 Task: Search one way flight ticket for 1 adult, 5 children, 2 infants in seat and 1 infant on lap in first from Sault Ste. Marie: Chippewa County International Airport to Rock Springs: Southwest Wyoming Regional Airport (rock Springs Sweetwater County Airport) on 8-5-2023. Choice of flights is Delta. Number of bags: 2 carry on bags and 6 checked bags. Price is upto 35000. Outbound departure time preference is 6:00.
Action: Mouse moved to (305, 261)
Screenshot: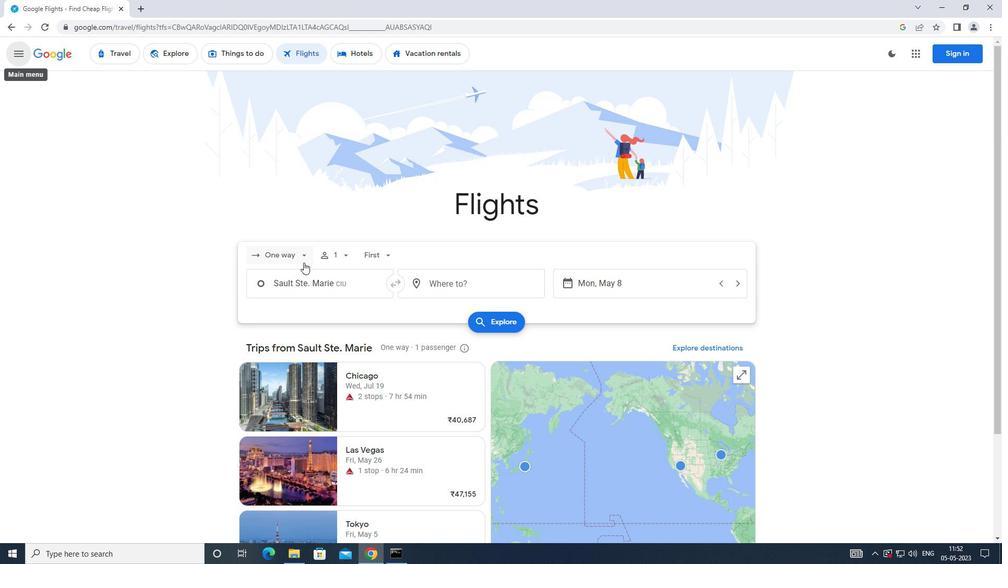 
Action: Mouse pressed left at (305, 261)
Screenshot: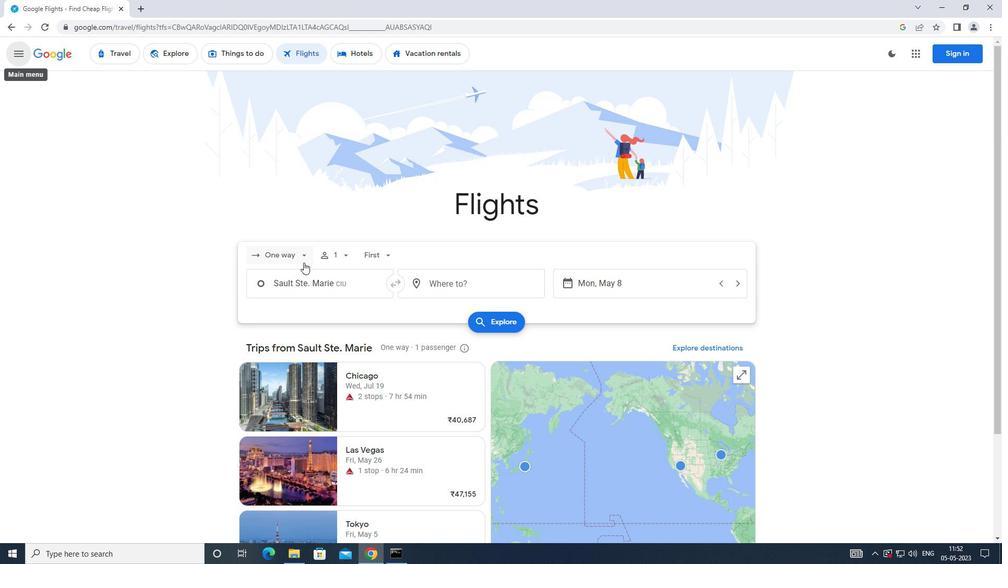 
Action: Mouse moved to (291, 297)
Screenshot: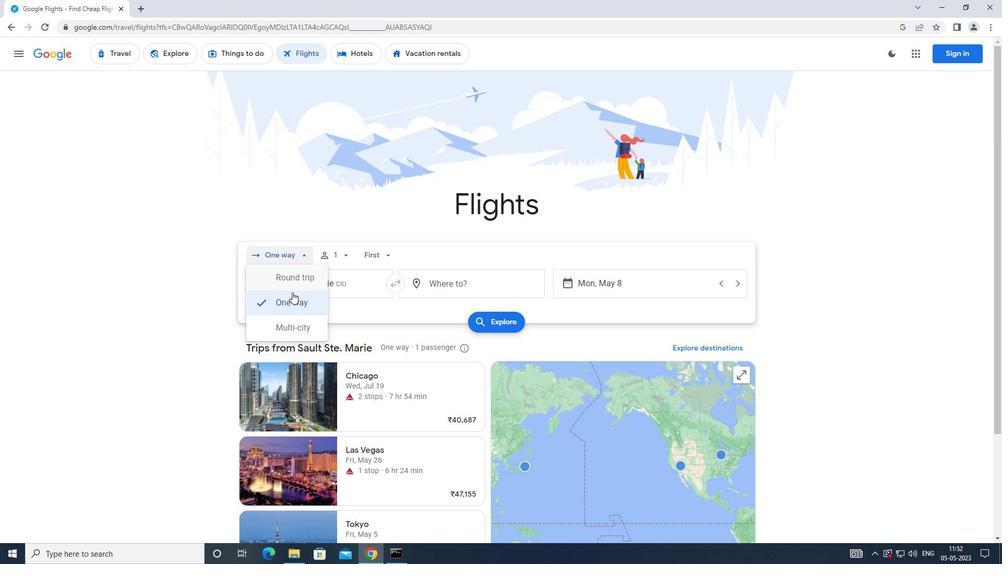
Action: Mouse pressed left at (291, 297)
Screenshot: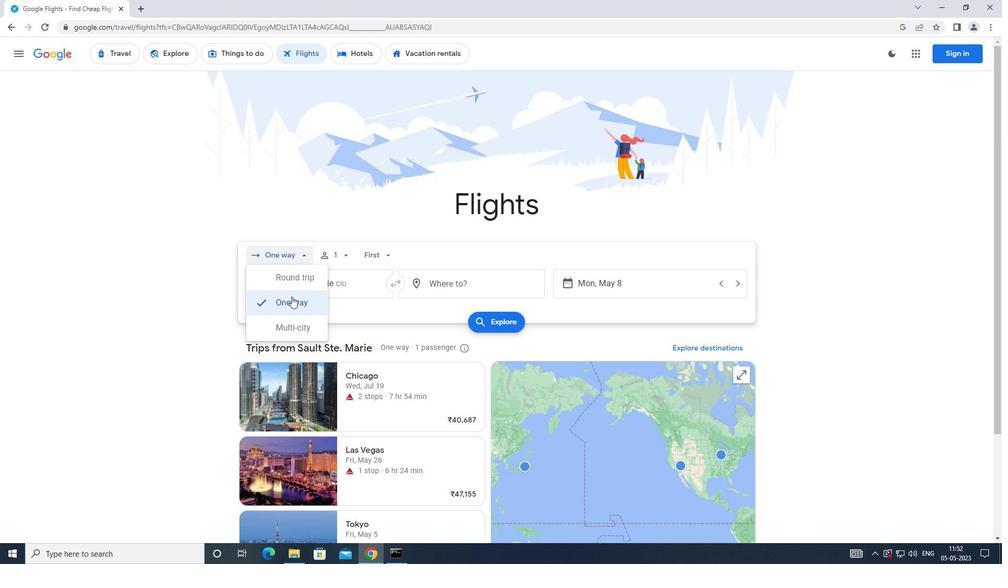 
Action: Mouse moved to (339, 255)
Screenshot: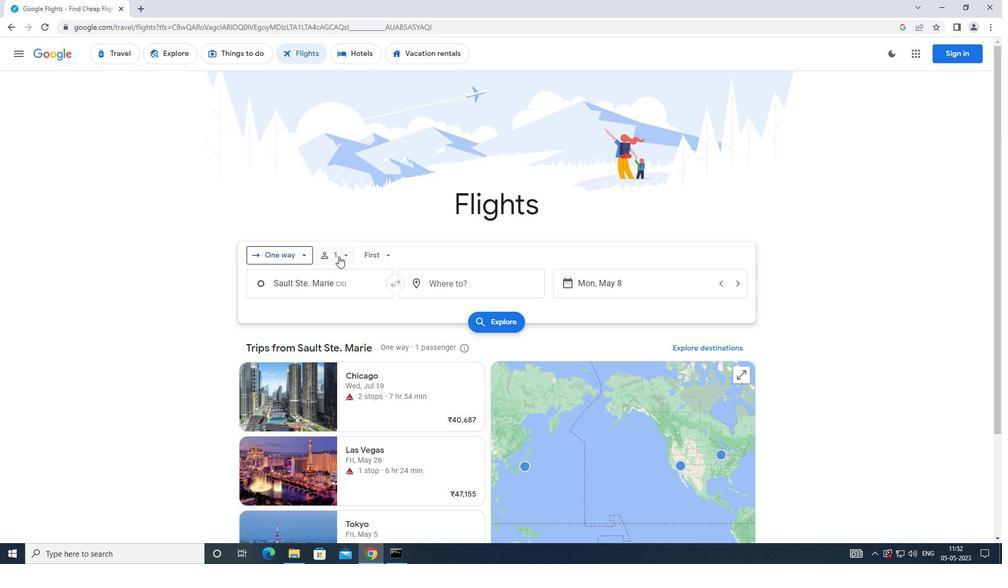 
Action: Mouse pressed left at (339, 255)
Screenshot: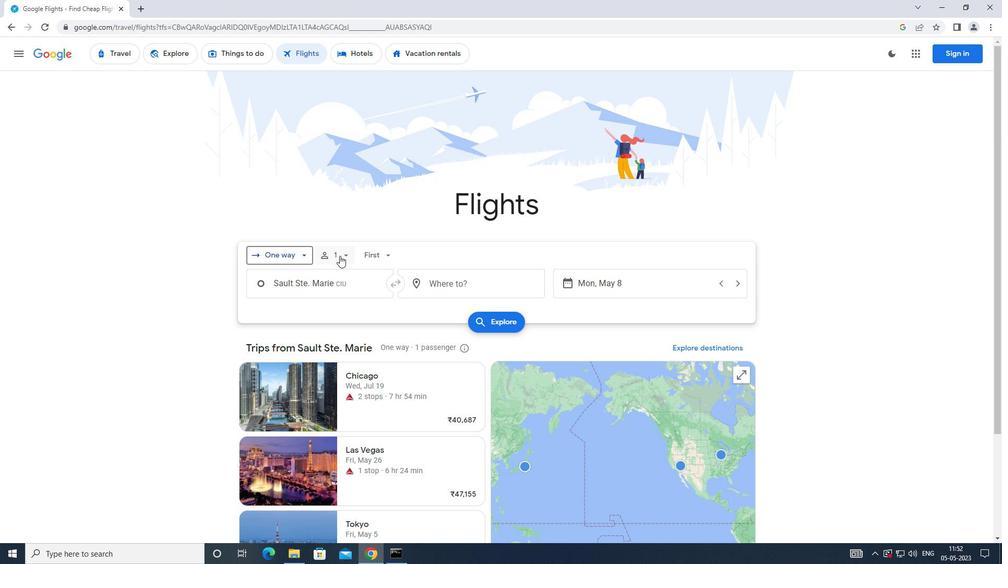 
Action: Mouse moved to (429, 310)
Screenshot: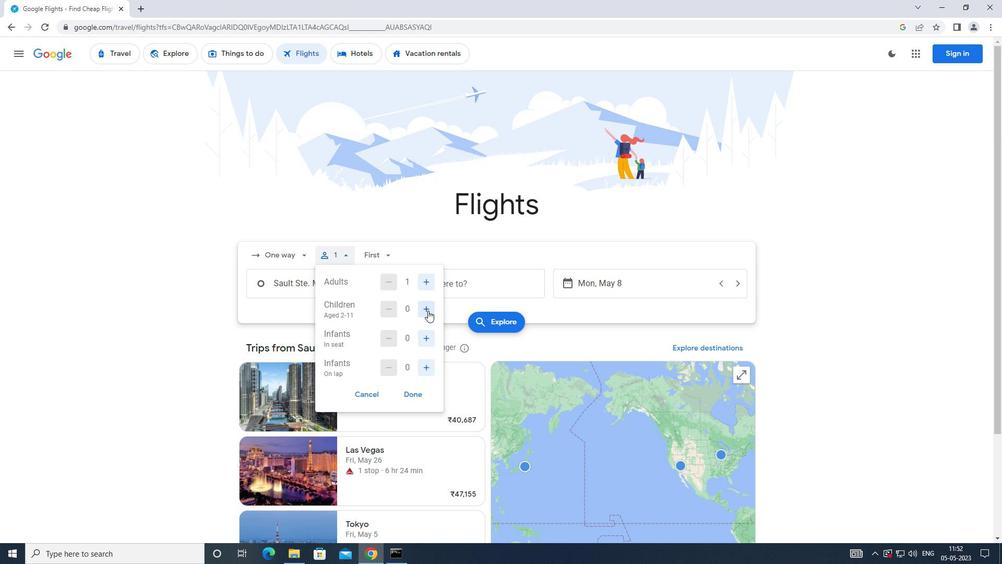 
Action: Mouse pressed left at (429, 310)
Screenshot: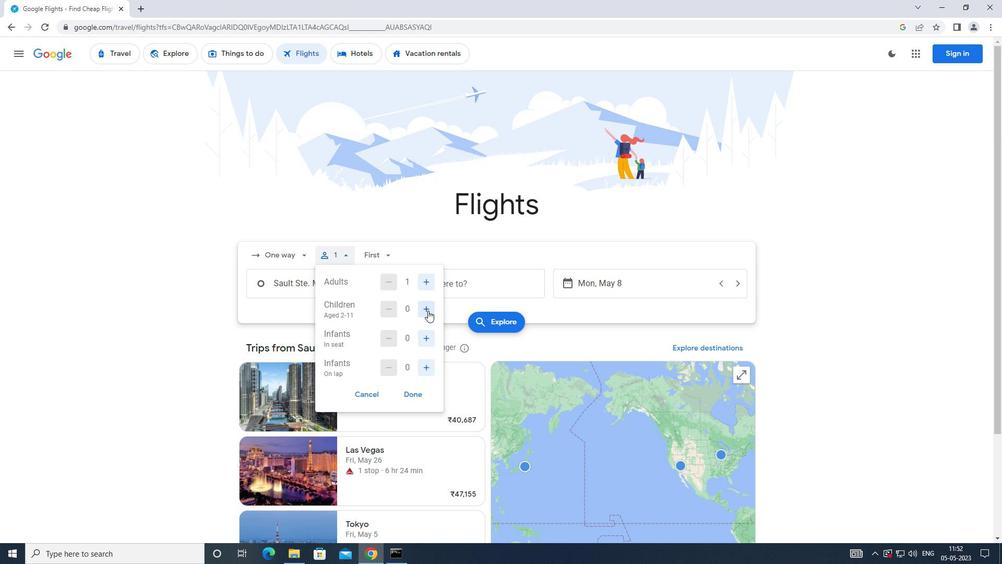 
Action: Mouse moved to (430, 310)
Screenshot: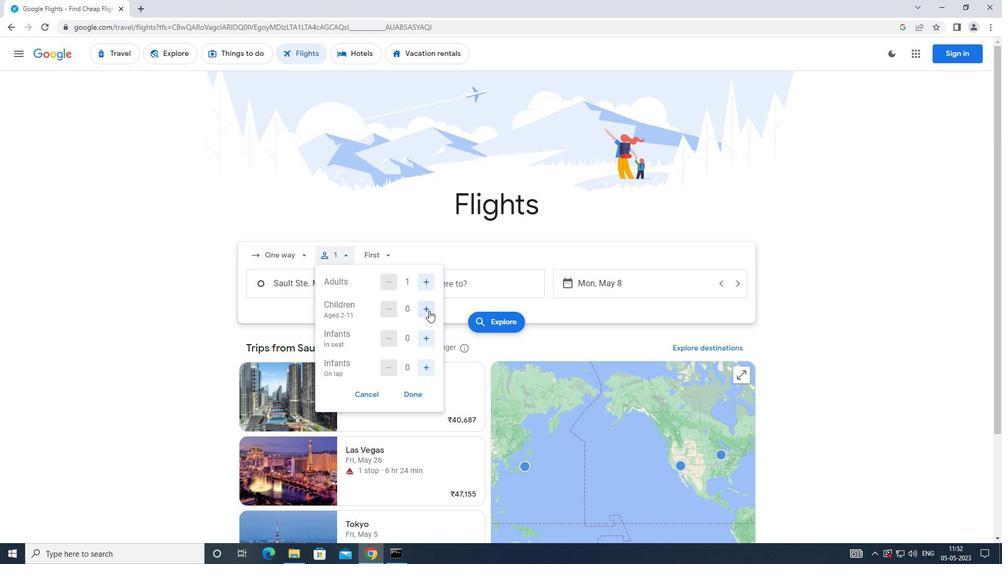 
Action: Mouse pressed left at (430, 310)
Screenshot: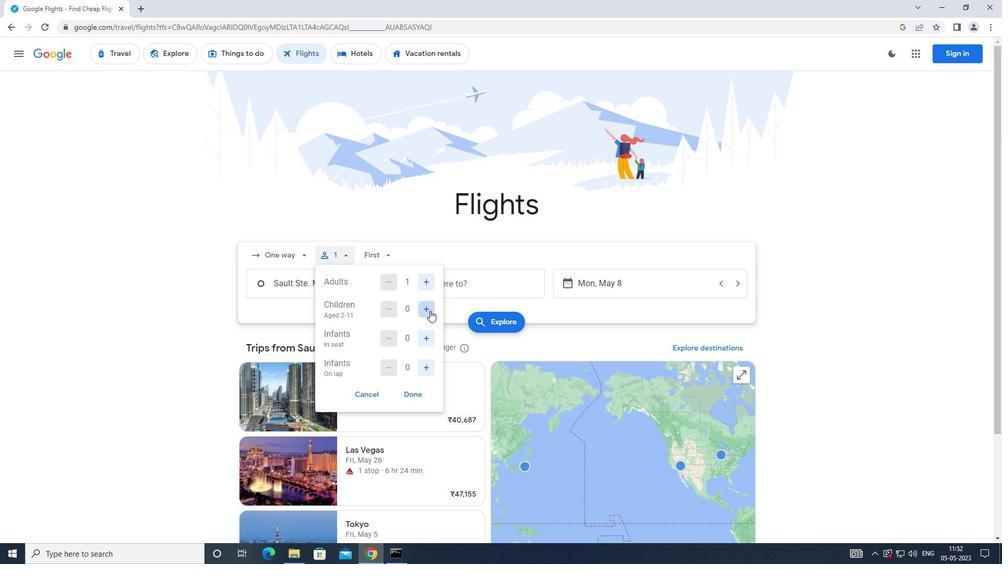 
Action: Mouse pressed left at (430, 310)
Screenshot: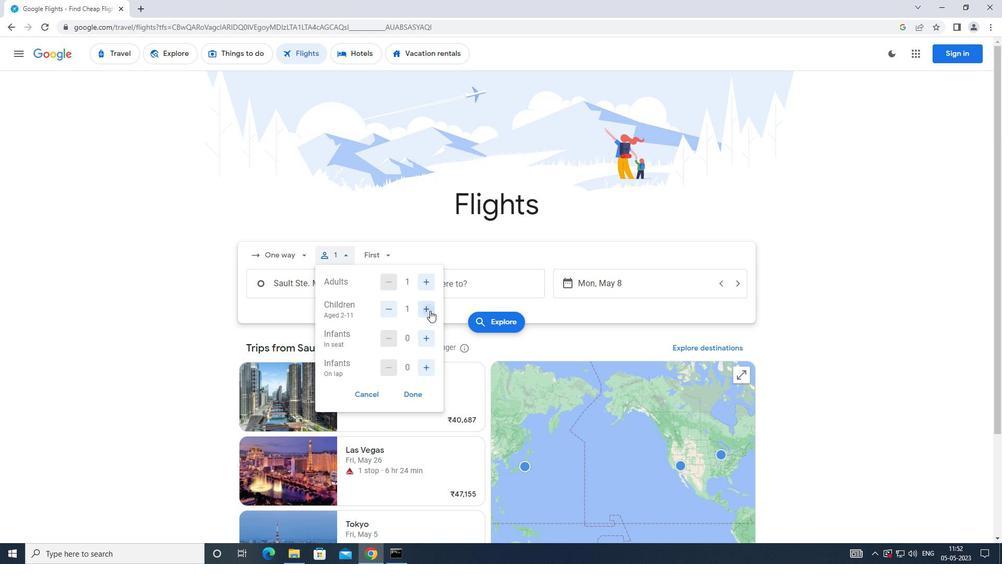 
Action: Mouse pressed left at (430, 310)
Screenshot: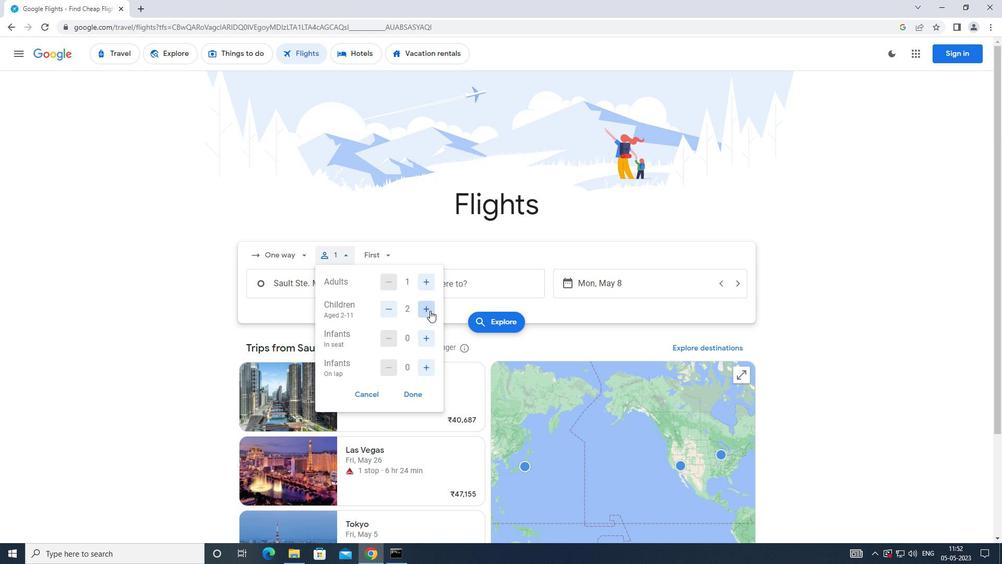 
Action: Mouse pressed left at (430, 310)
Screenshot: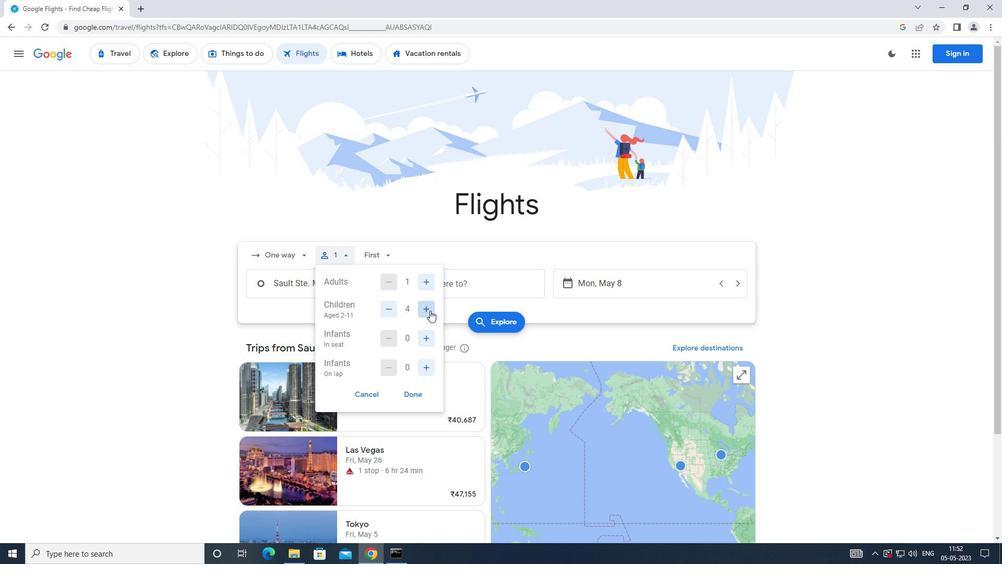 
Action: Mouse moved to (428, 338)
Screenshot: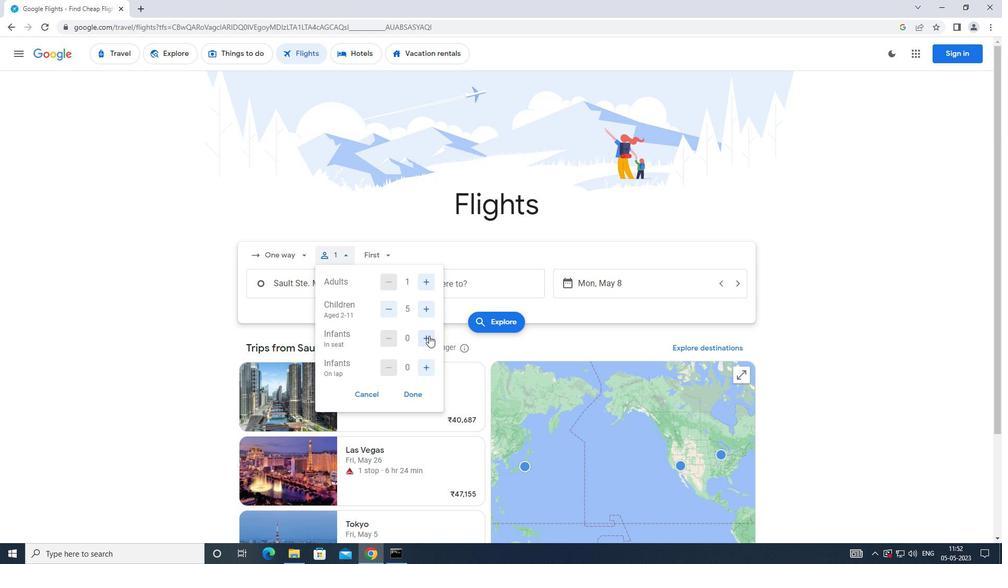 
Action: Mouse pressed left at (428, 338)
Screenshot: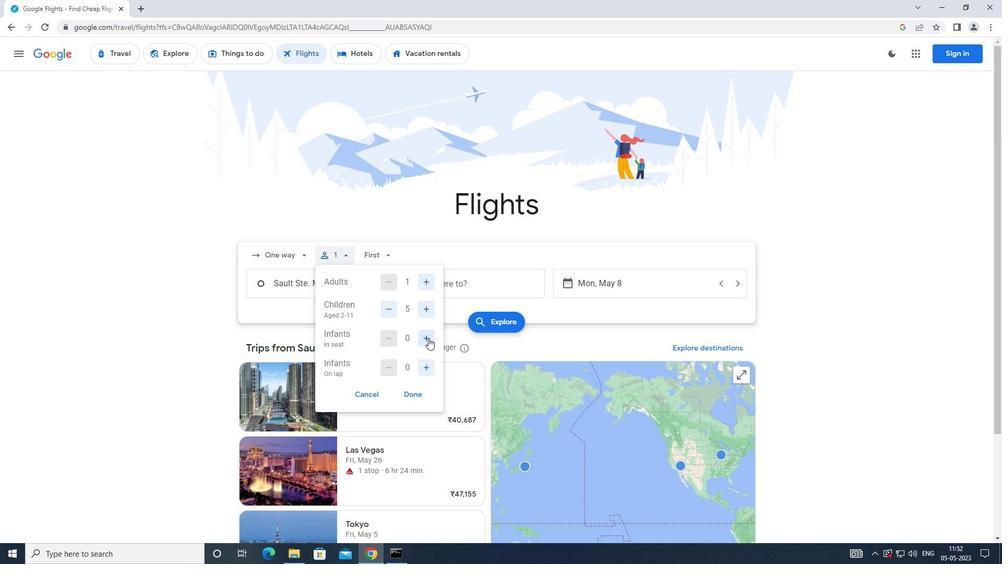 
Action: Mouse moved to (427, 370)
Screenshot: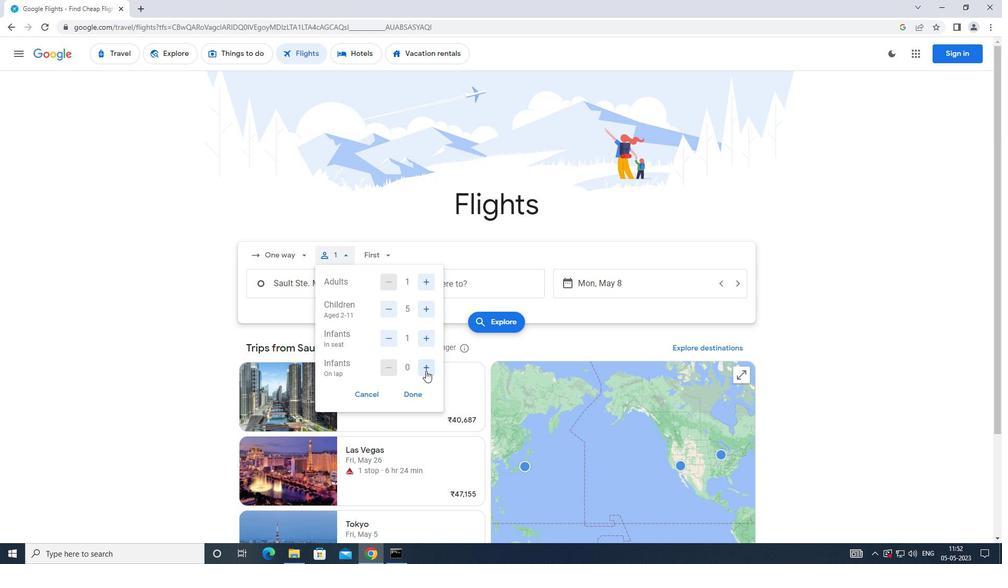 
Action: Mouse pressed left at (427, 370)
Screenshot: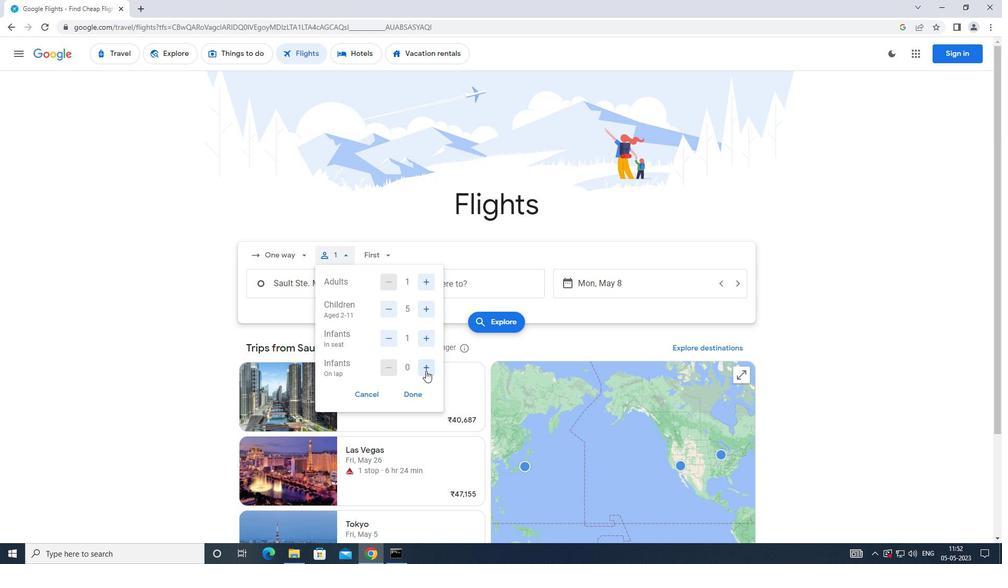 
Action: Mouse moved to (409, 397)
Screenshot: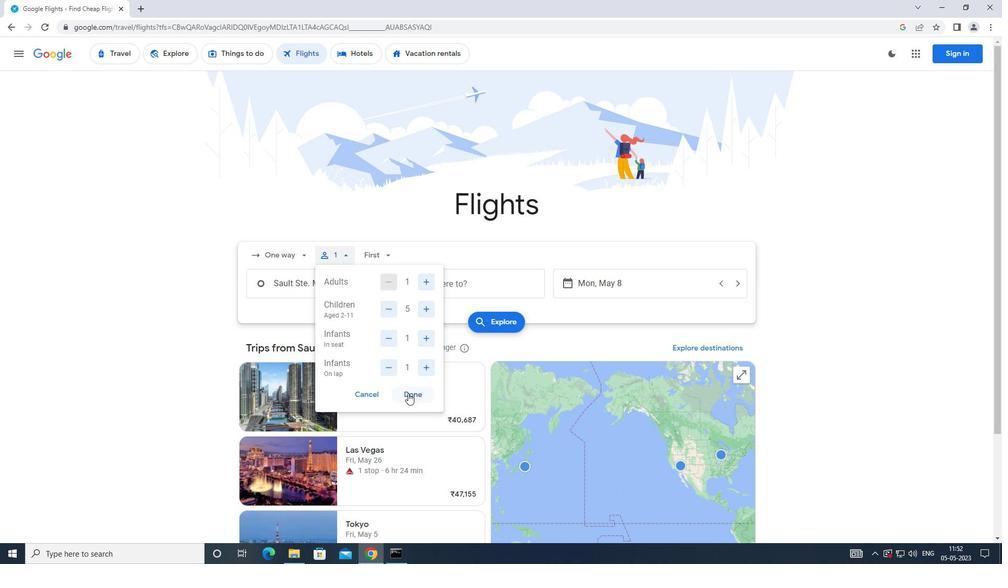 
Action: Mouse pressed left at (409, 397)
Screenshot: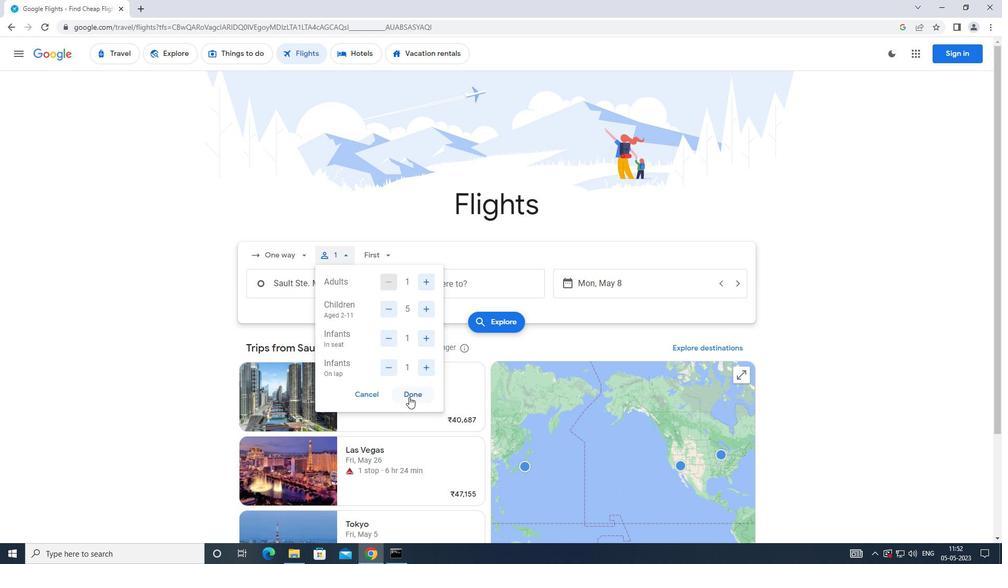 
Action: Mouse moved to (364, 253)
Screenshot: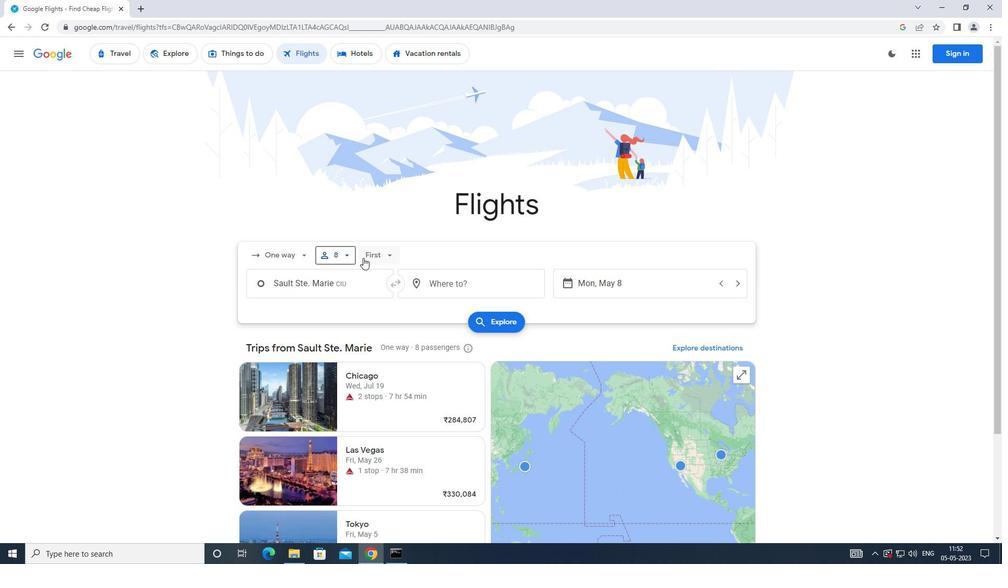 
Action: Mouse pressed left at (364, 253)
Screenshot: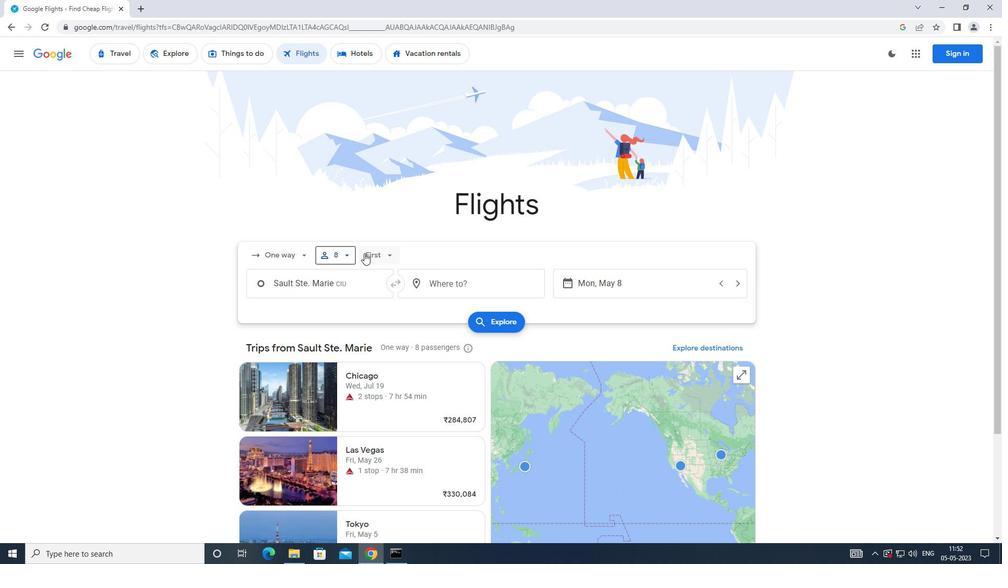 
Action: Mouse moved to (404, 356)
Screenshot: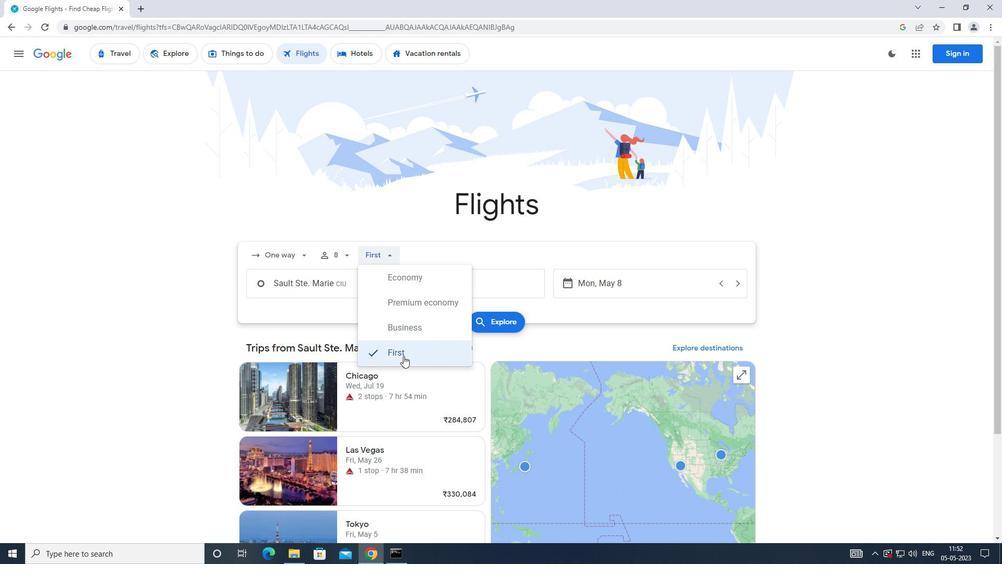 
Action: Mouse pressed left at (404, 356)
Screenshot: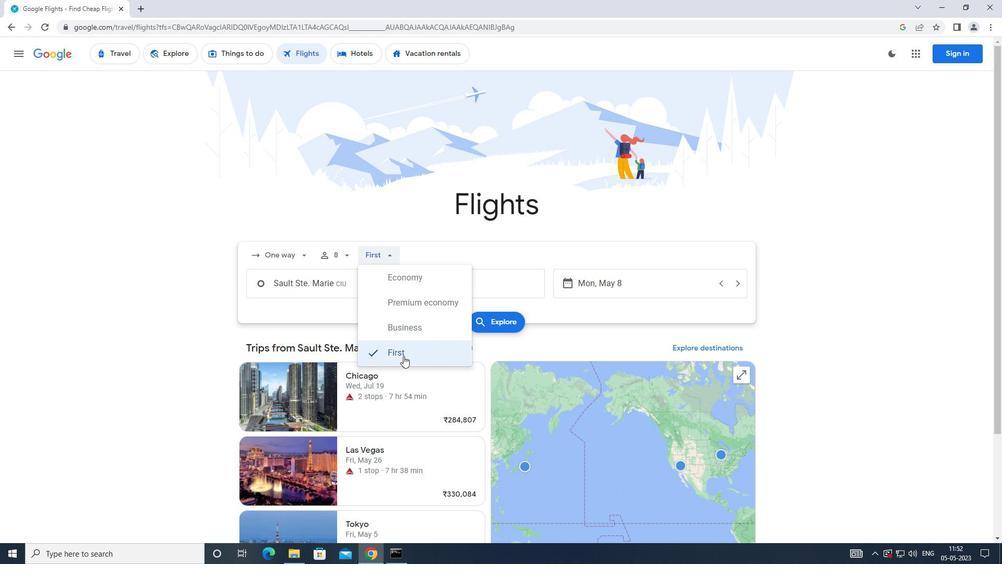 
Action: Mouse moved to (283, 278)
Screenshot: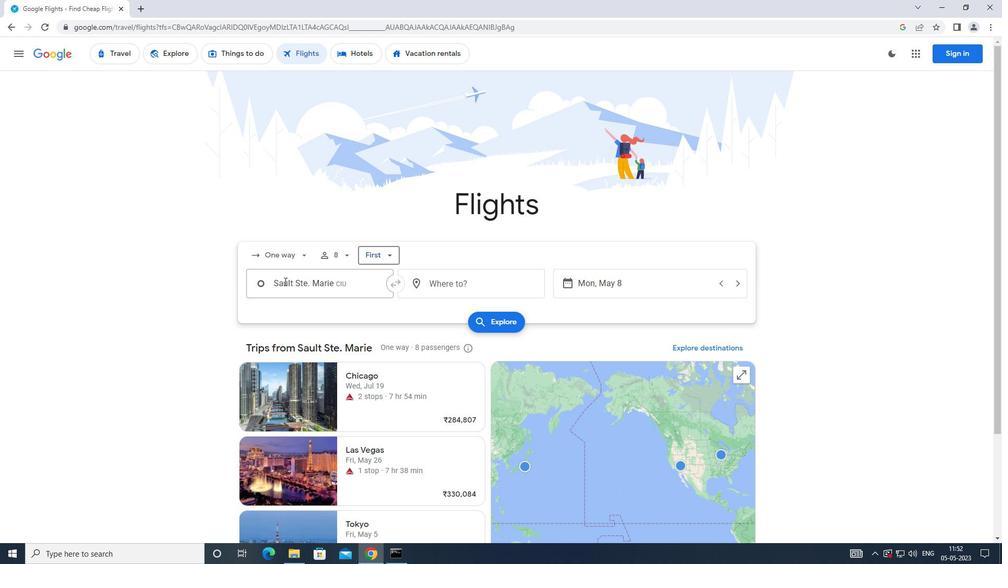 
Action: Mouse pressed left at (283, 278)
Screenshot: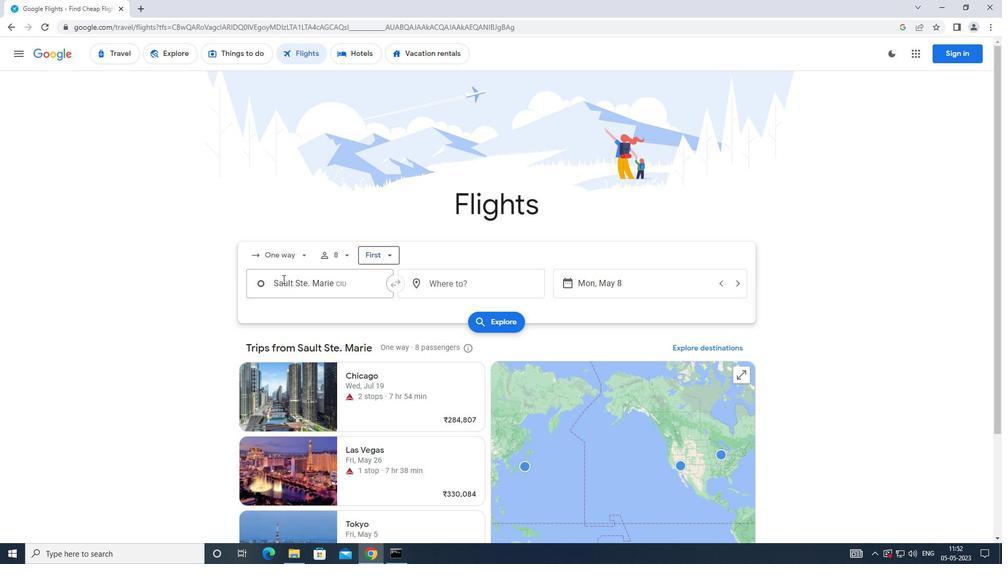 
Action: Mouse moved to (285, 287)
Screenshot: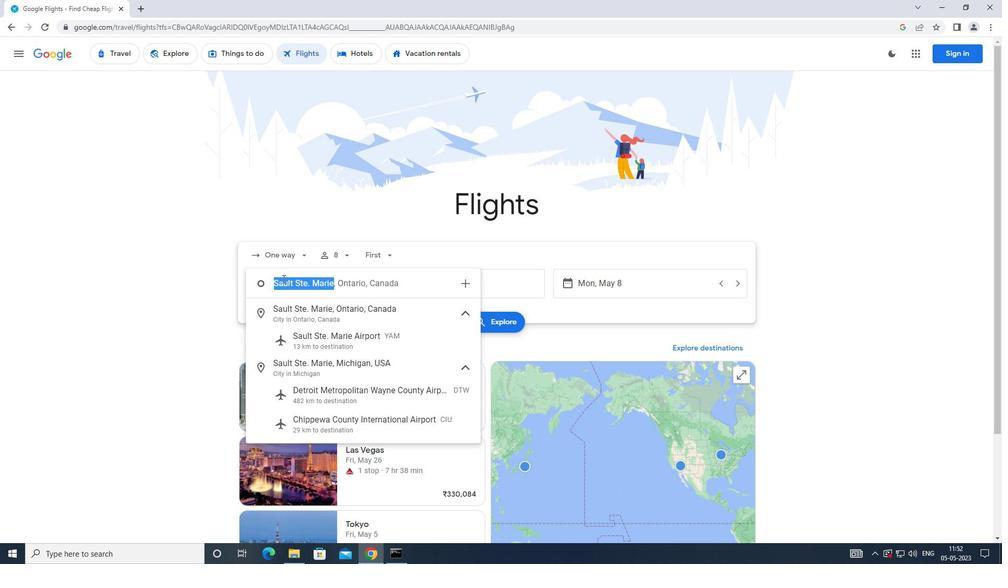 
Action: Key pressed <Key.caps_lock>c<Key.caps_lock>hippewa
Screenshot: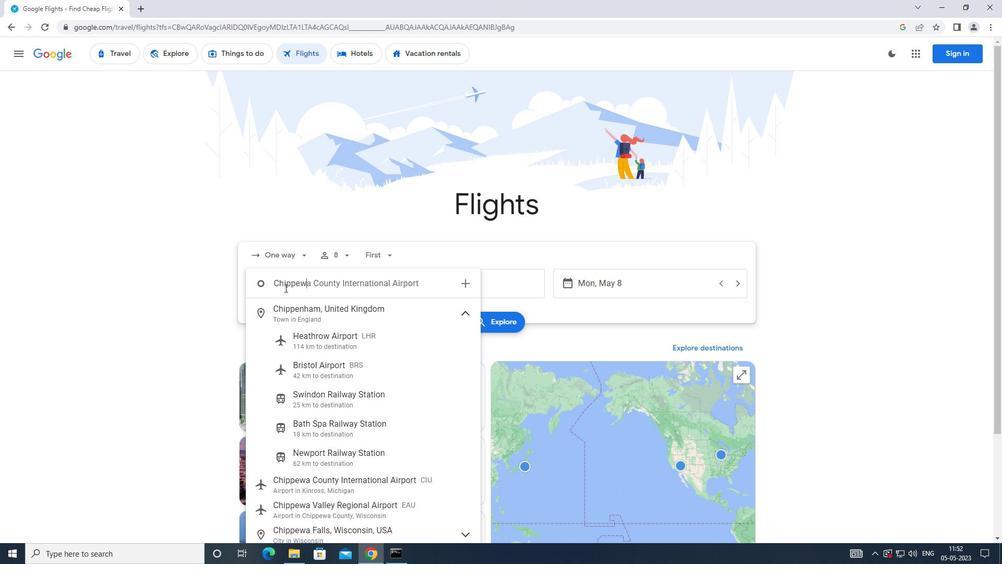 
Action: Mouse moved to (302, 308)
Screenshot: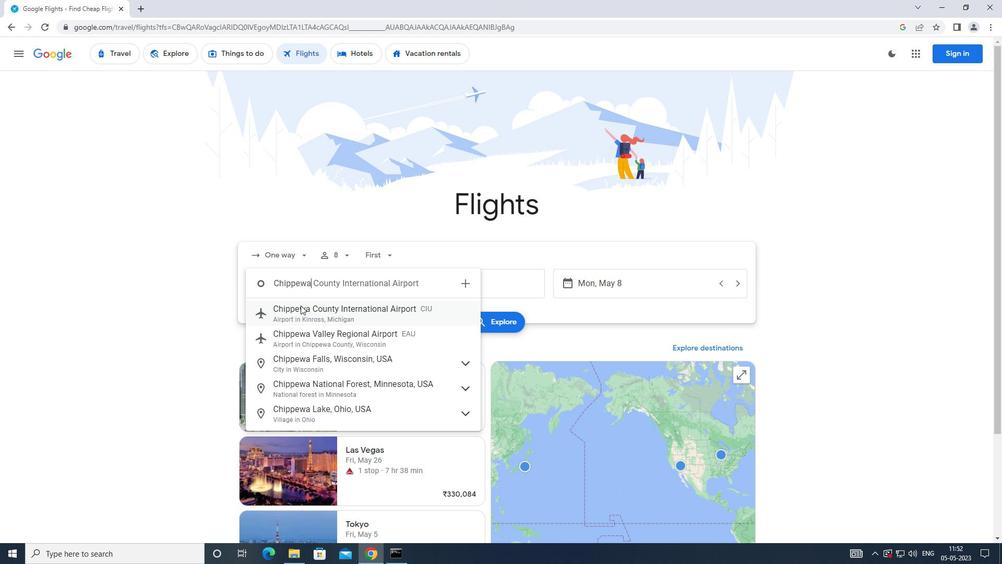 
Action: Mouse pressed left at (302, 308)
Screenshot: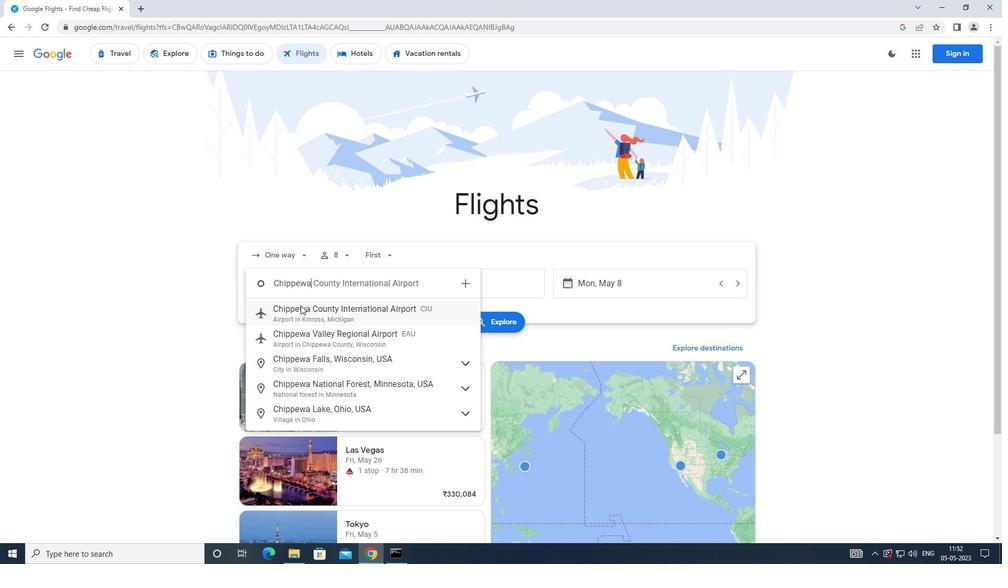 
Action: Mouse moved to (446, 289)
Screenshot: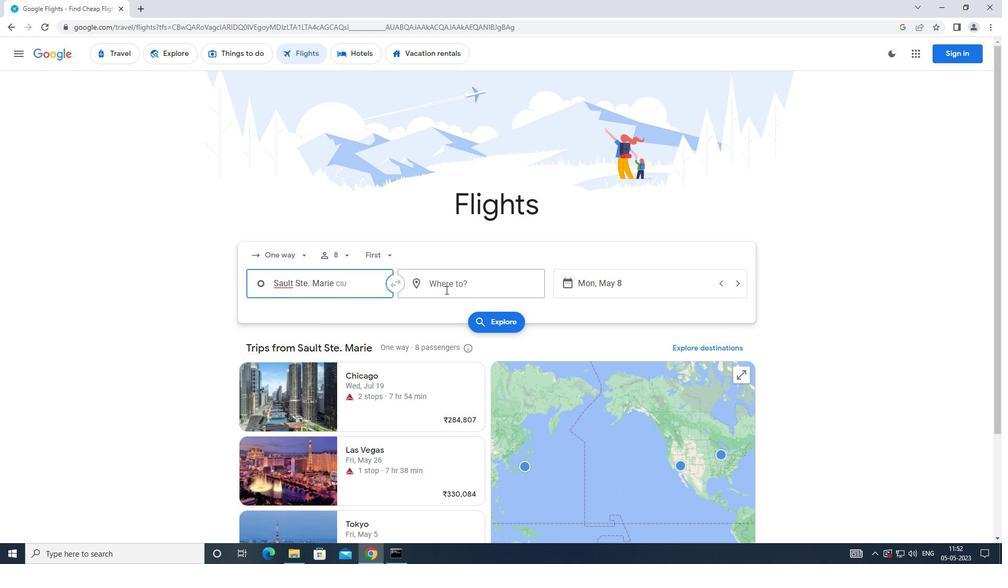 
Action: Mouse pressed left at (446, 289)
Screenshot: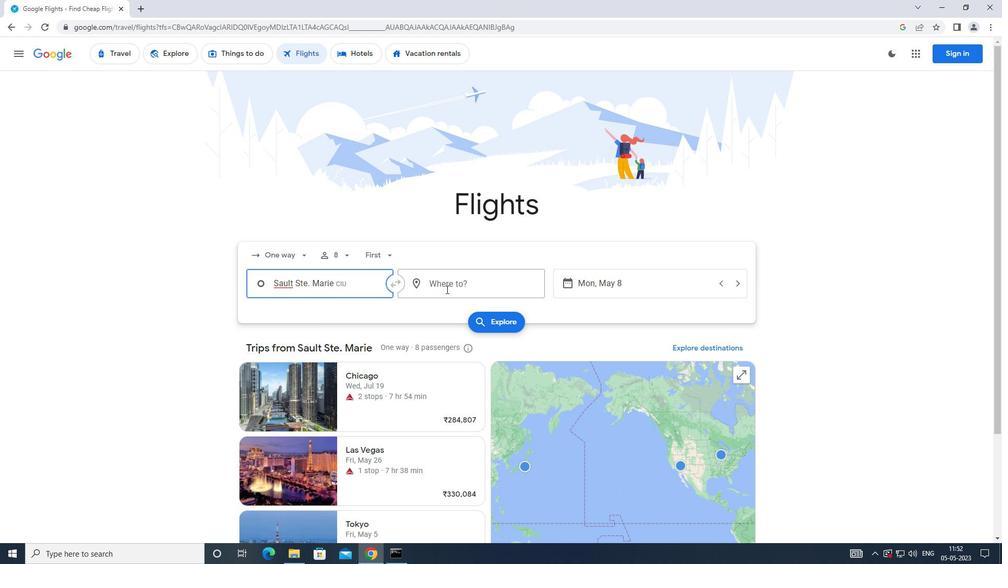 
Action: Mouse moved to (448, 288)
Screenshot: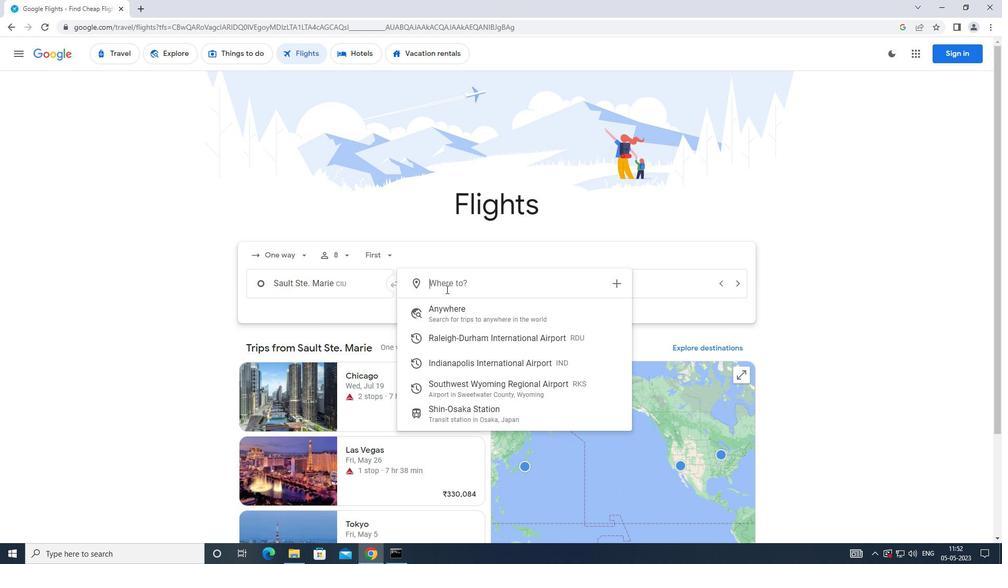
Action: Key pressed <Key.caps_lock>s<Key.caps_lock>outhwest
Screenshot: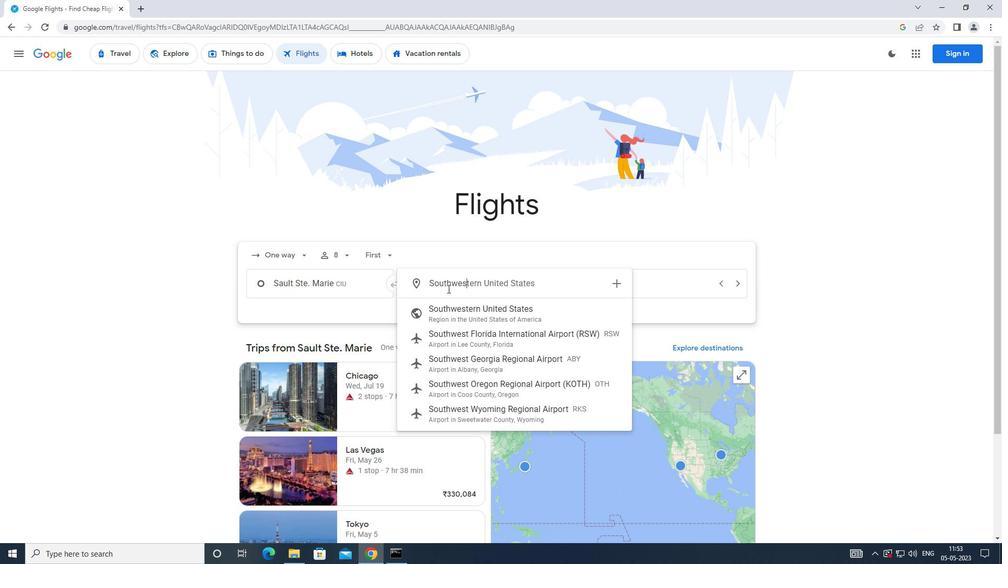 
Action: Mouse moved to (495, 405)
Screenshot: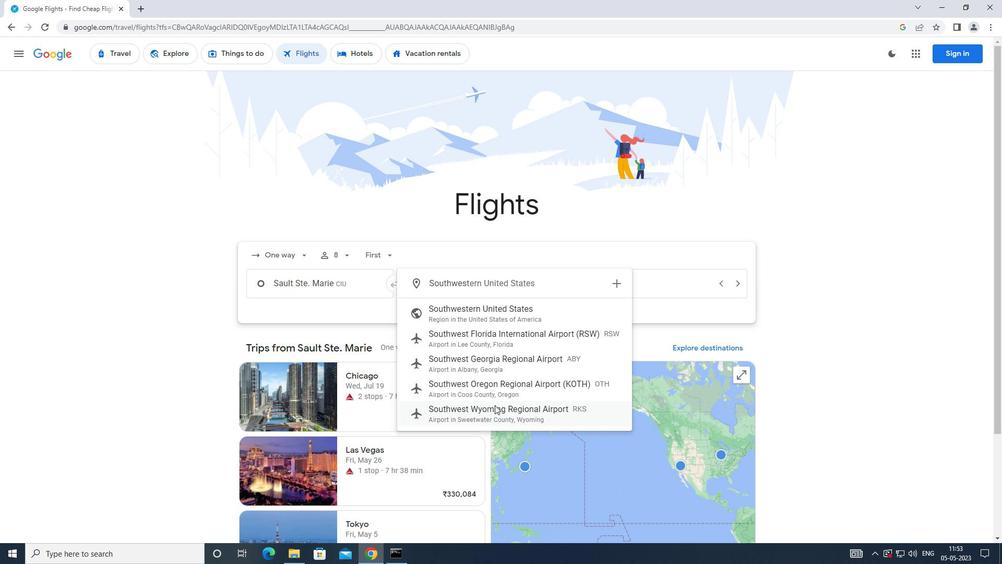 
Action: Mouse pressed left at (495, 405)
Screenshot: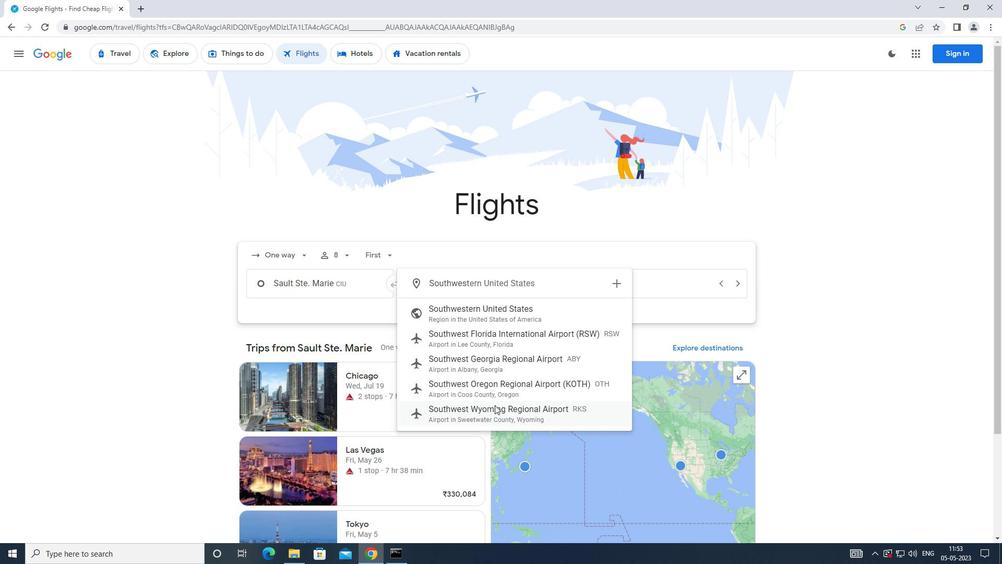 
Action: Mouse moved to (620, 286)
Screenshot: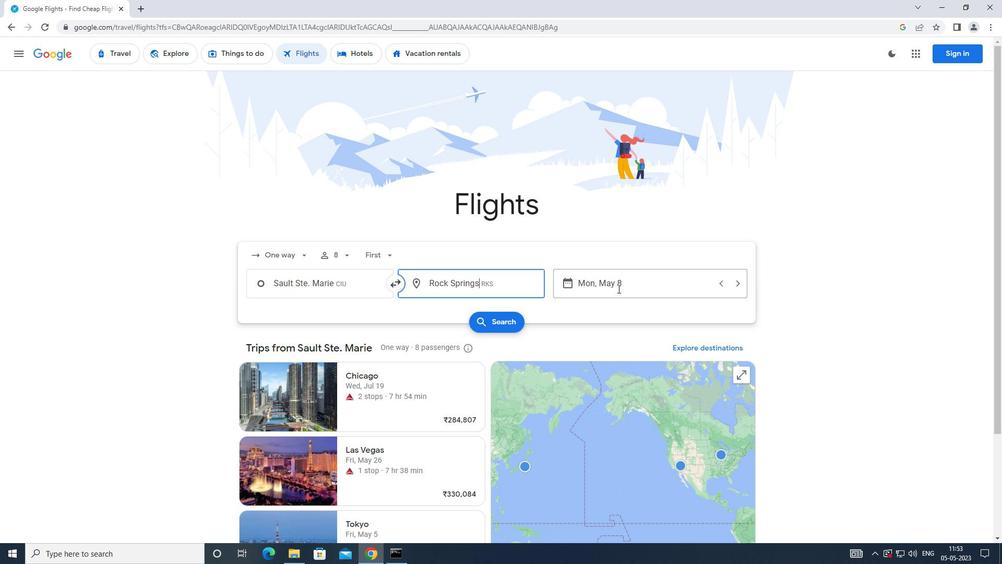 
Action: Mouse pressed left at (620, 286)
Screenshot: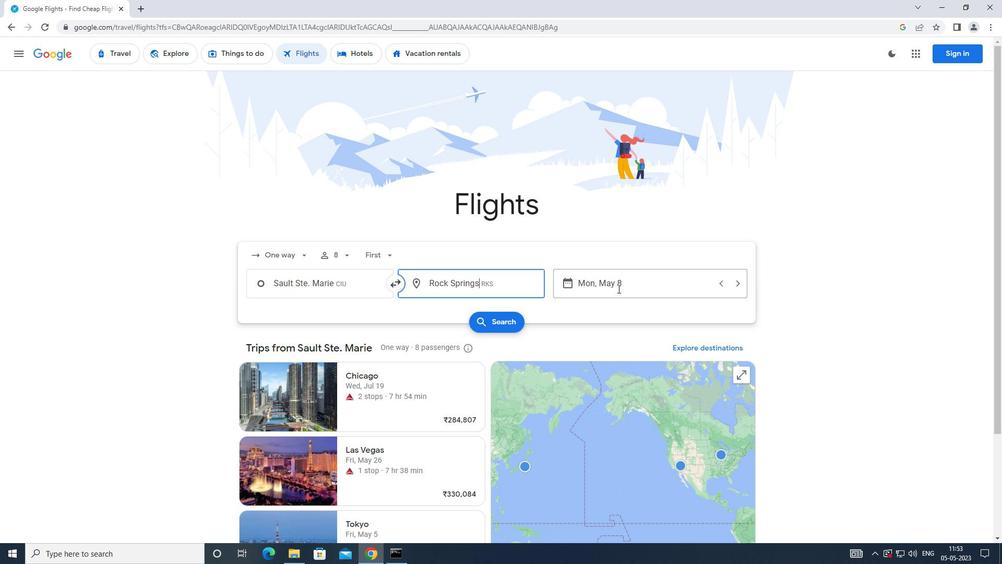 
Action: Mouse moved to (397, 379)
Screenshot: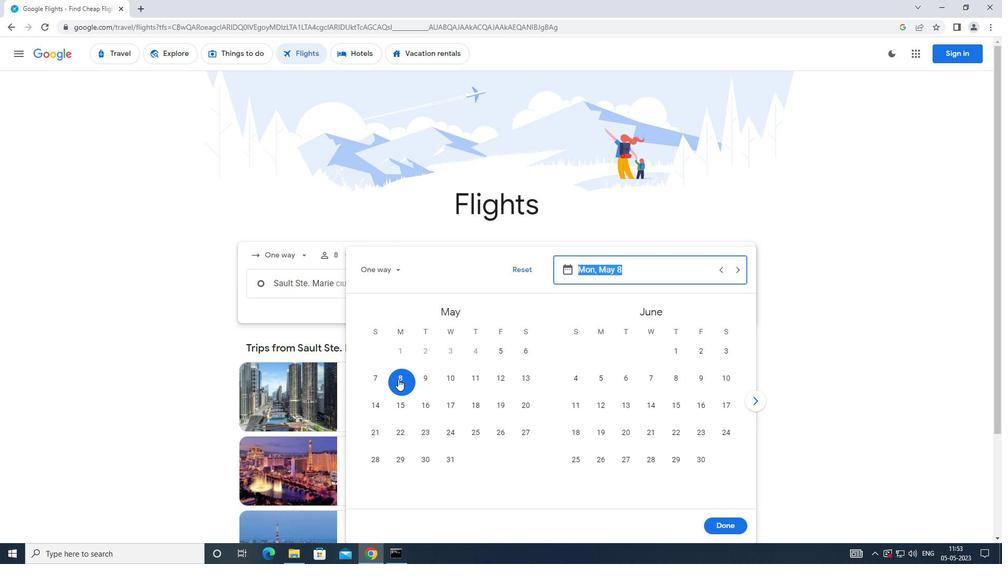 
Action: Mouse pressed left at (397, 379)
Screenshot: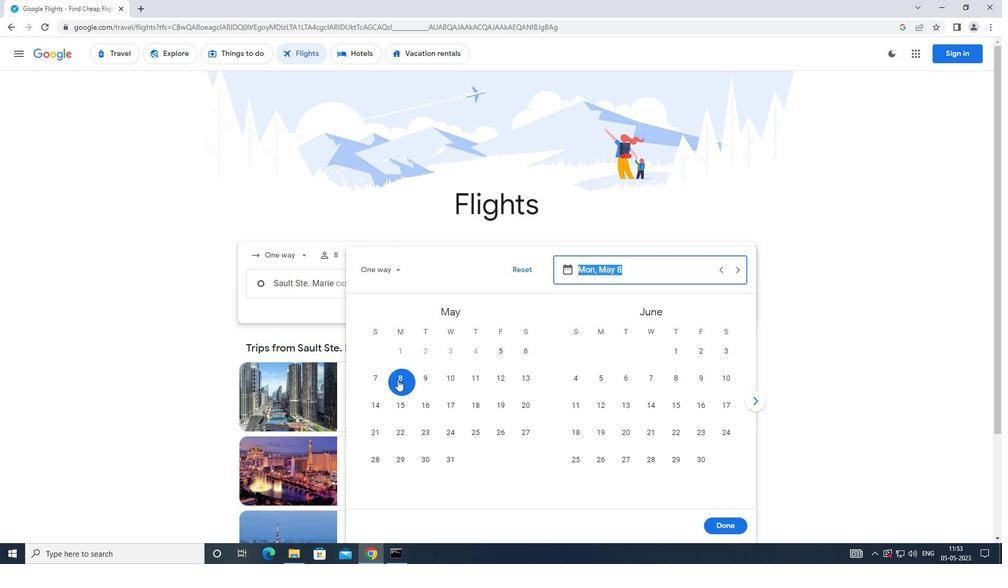 
Action: Mouse moved to (727, 528)
Screenshot: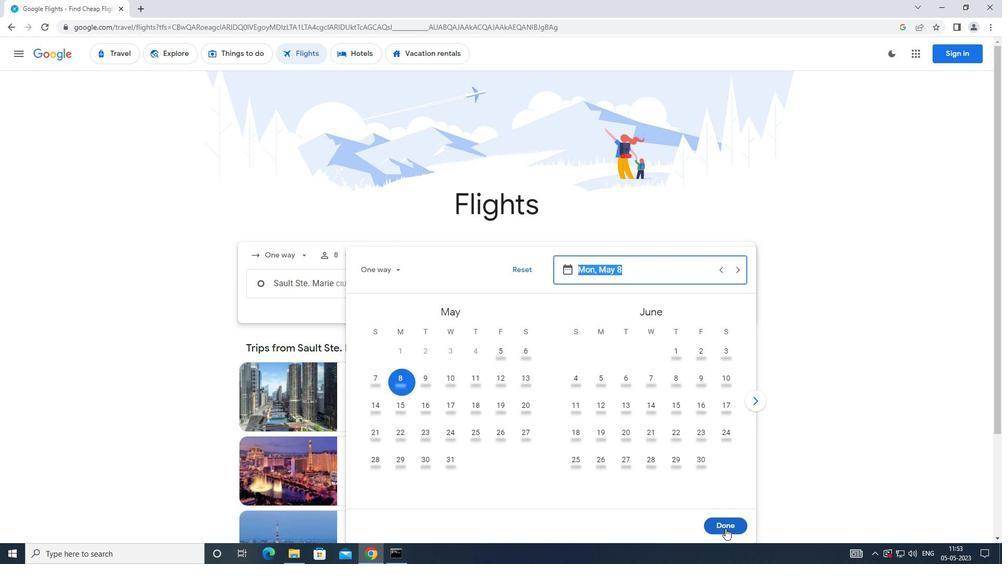 
Action: Mouse pressed left at (727, 528)
Screenshot: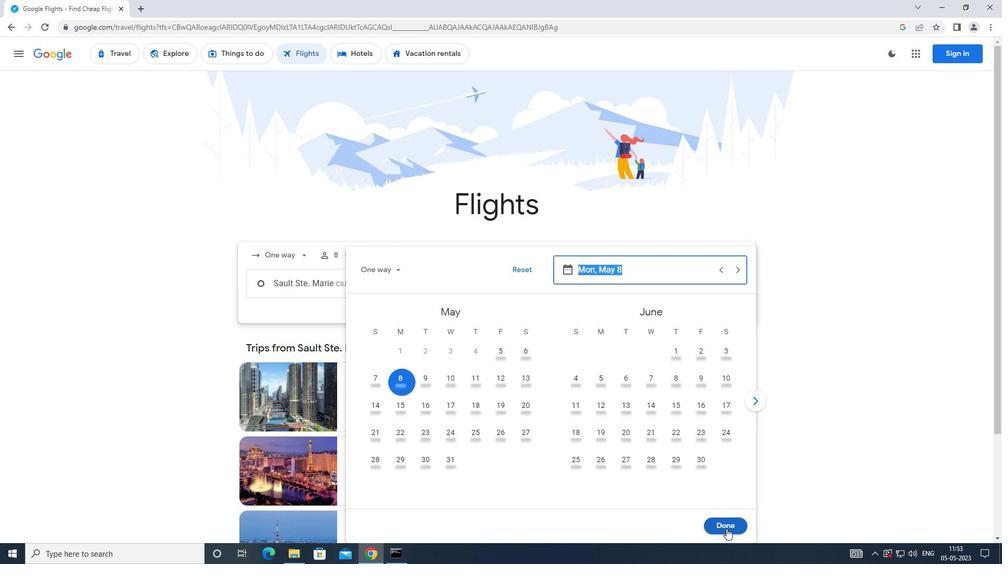 
Action: Mouse moved to (509, 326)
Screenshot: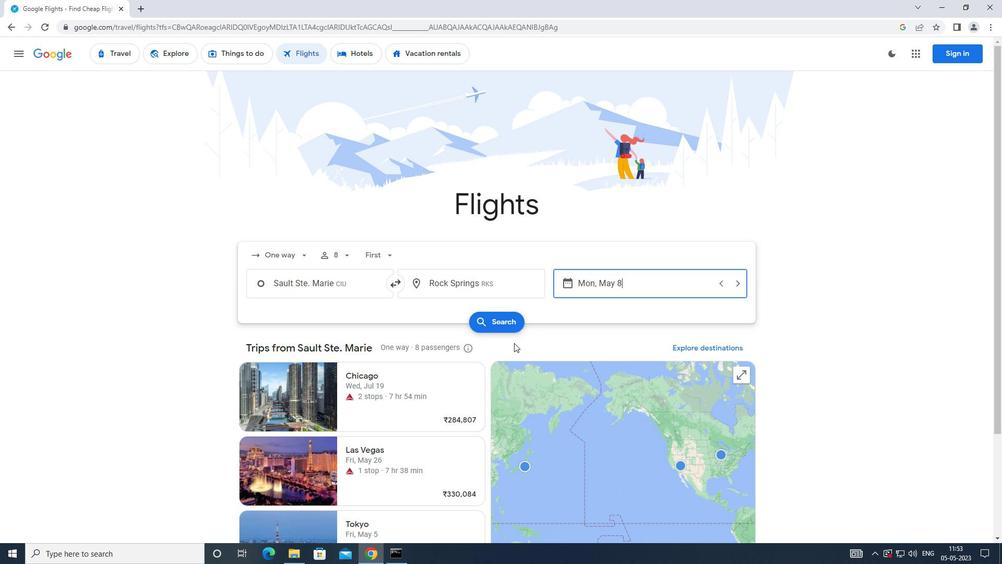 
Action: Mouse pressed left at (509, 326)
Screenshot: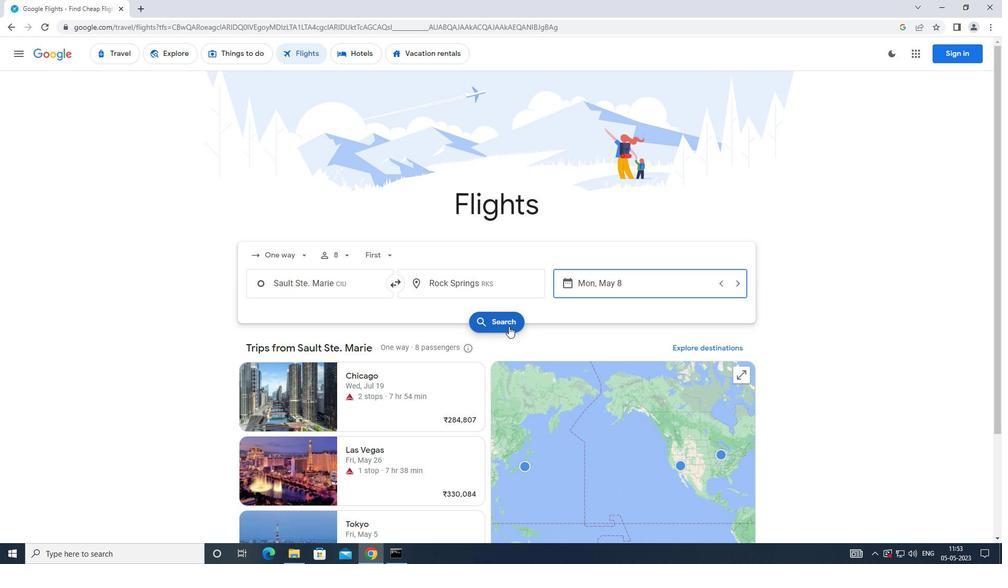 
Action: Mouse moved to (261, 153)
Screenshot: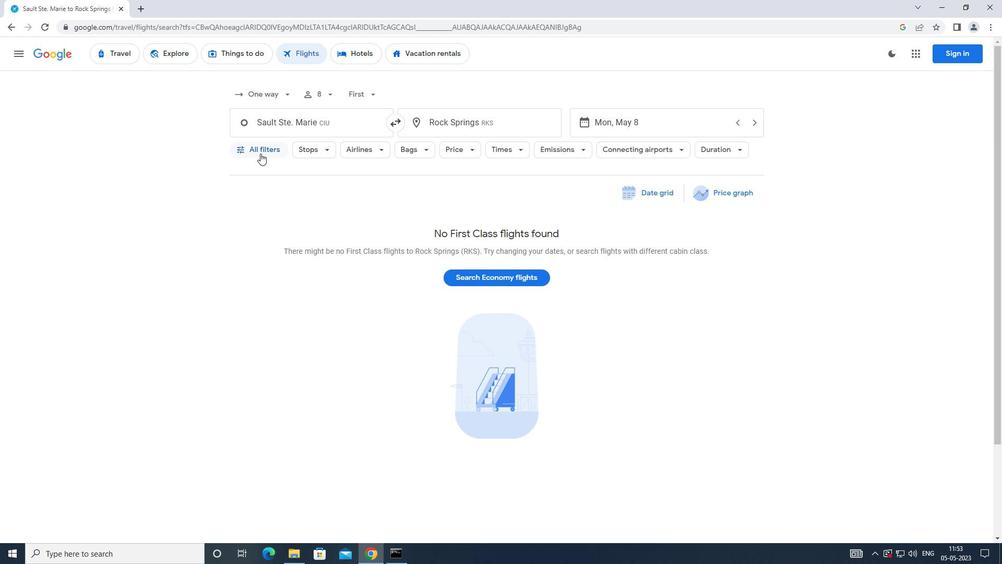 
Action: Mouse pressed left at (261, 153)
Screenshot: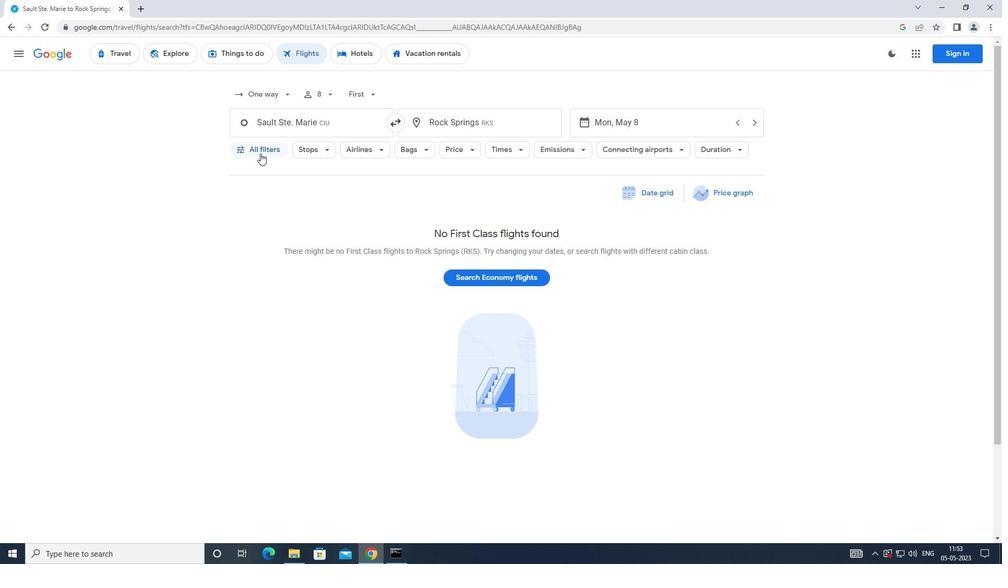 
Action: Mouse moved to (338, 327)
Screenshot: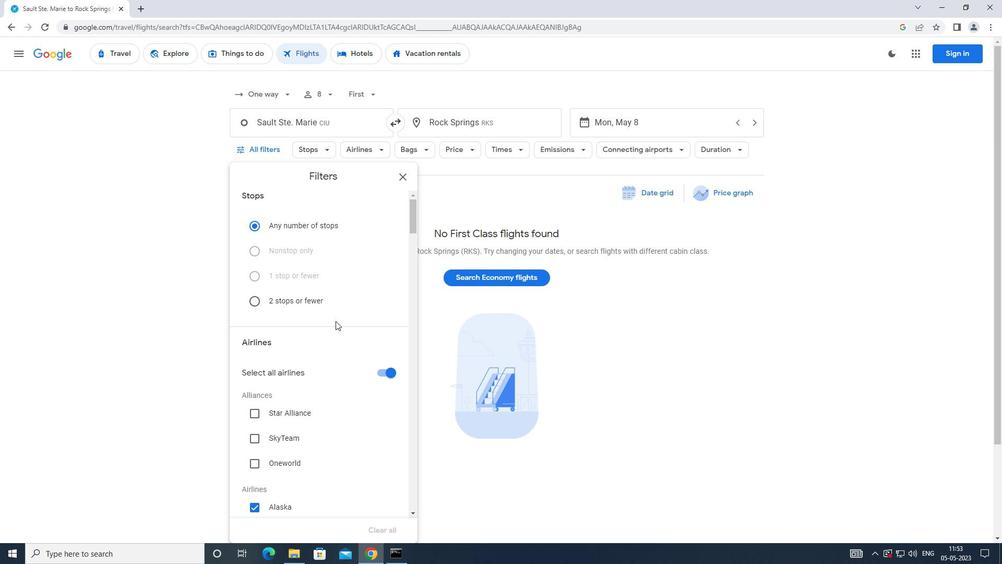 
Action: Mouse scrolled (338, 326) with delta (0, 0)
Screenshot: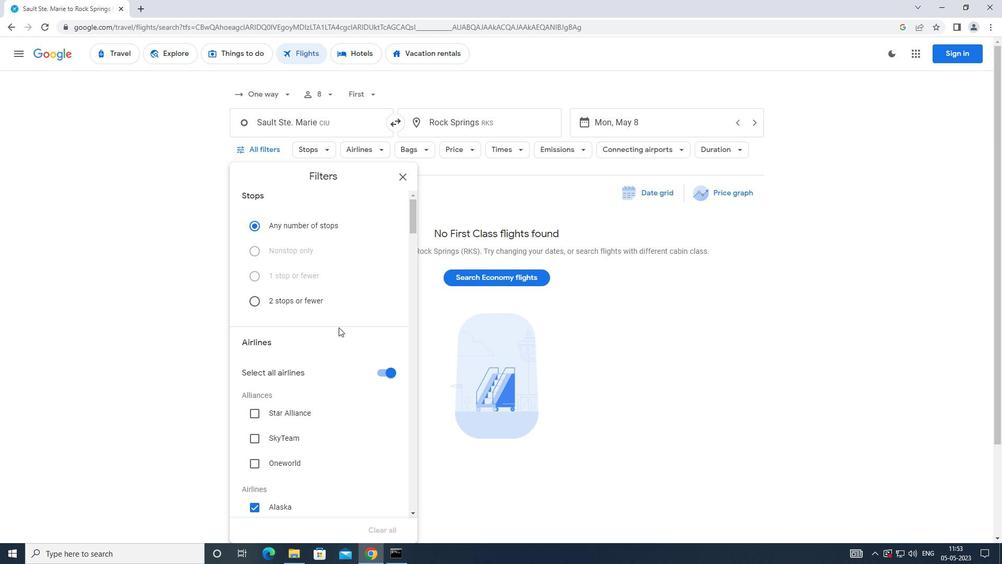 
Action: Mouse scrolled (338, 326) with delta (0, 0)
Screenshot: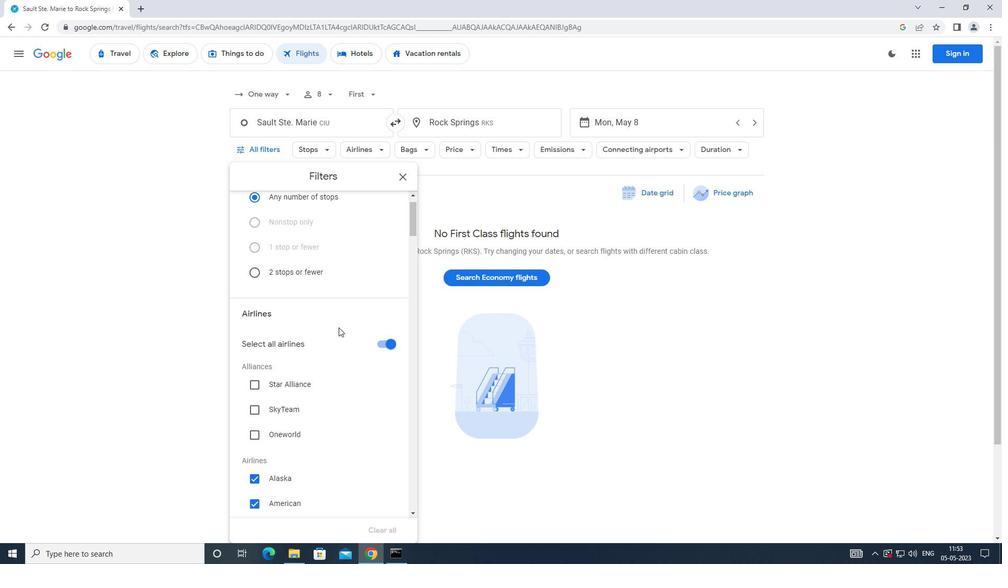 
Action: Mouse moved to (377, 271)
Screenshot: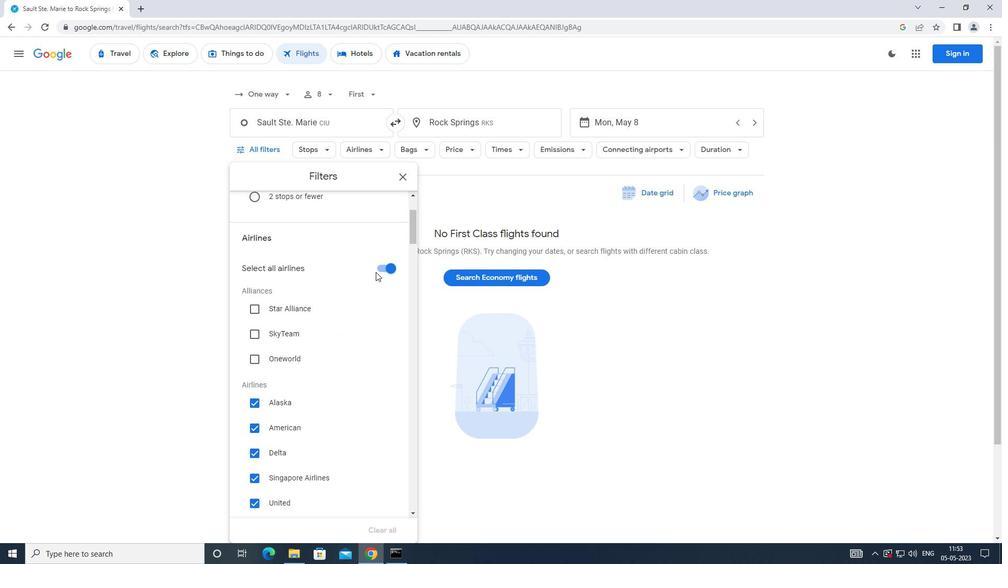 
Action: Mouse pressed left at (377, 271)
Screenshot: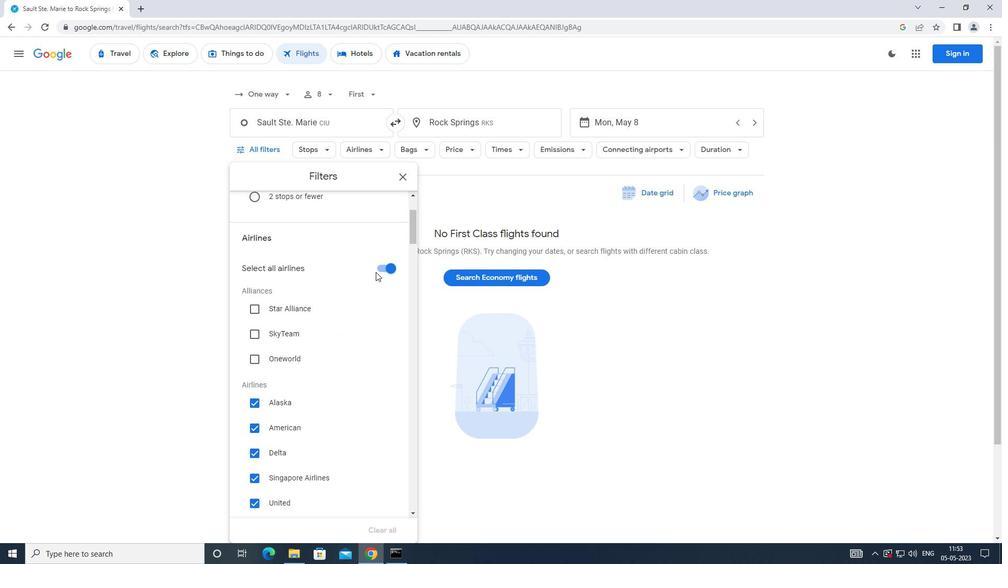 
Action: Mouse moved to (383, 271)
Screenshot: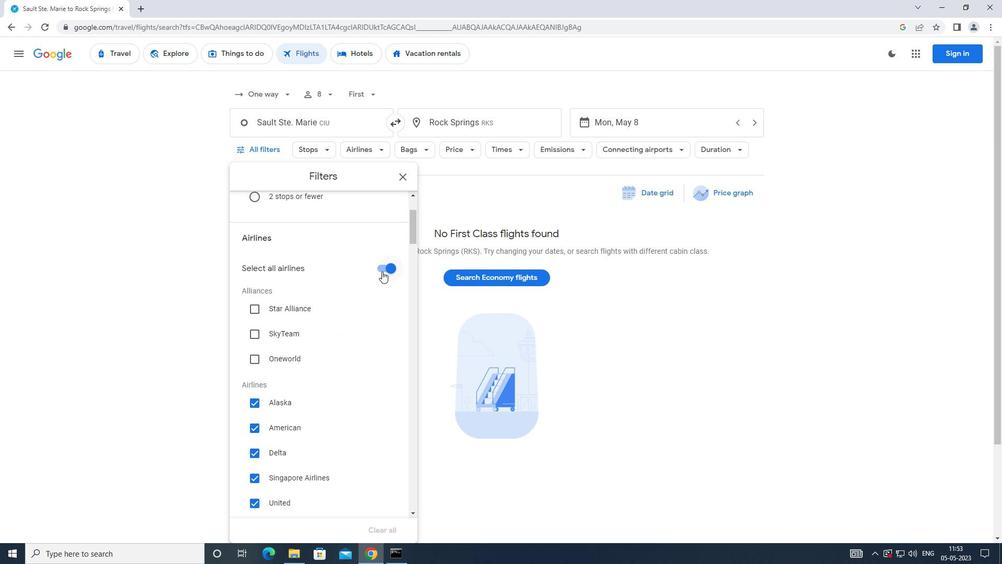 
Action: Mouse pressed left at (383, 271)
Screenshot: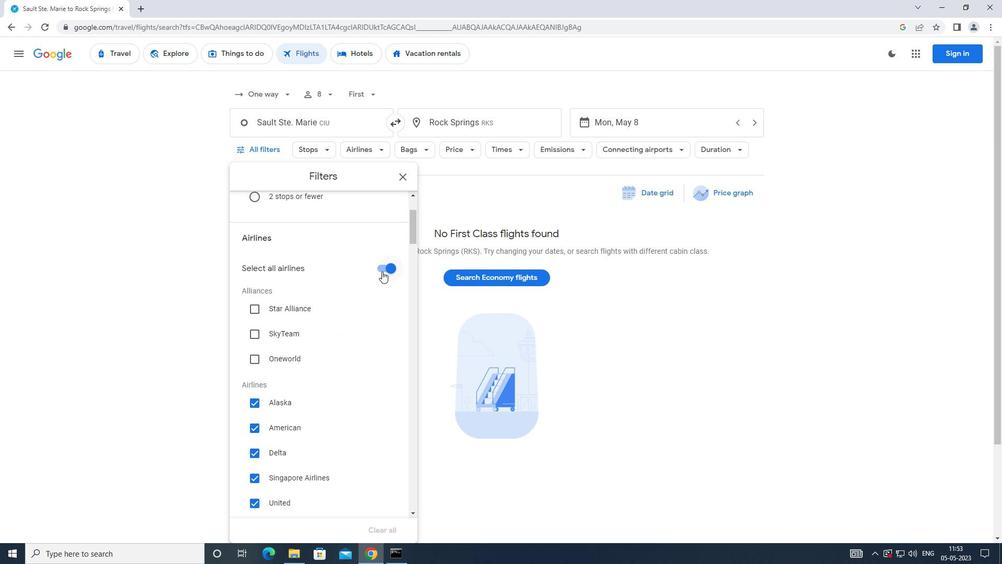 
Action: Mouse moved to (346, 294)
Screenshot: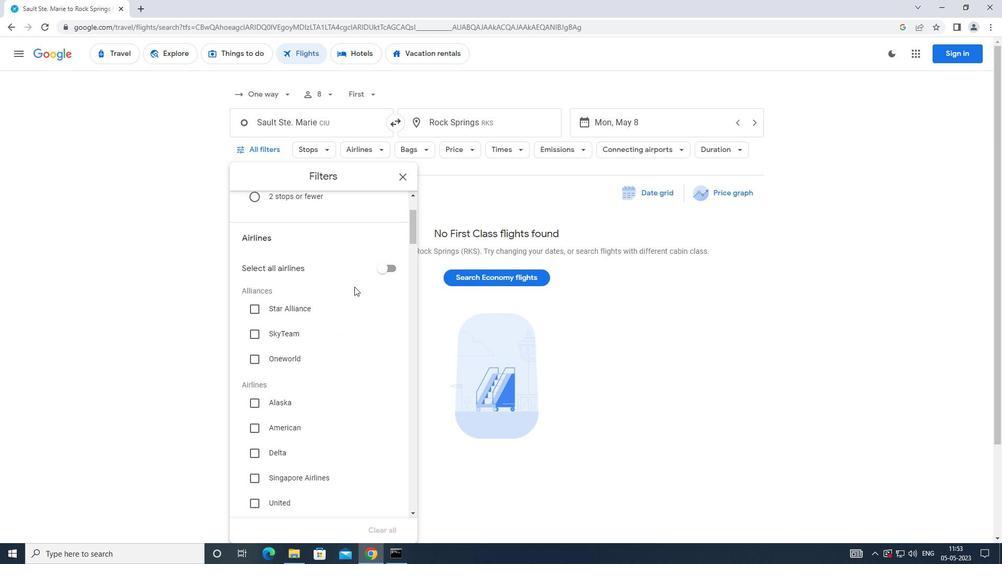 
Action: Mouse scrolled (346, 293) with delta (0, 0)
Screenshot: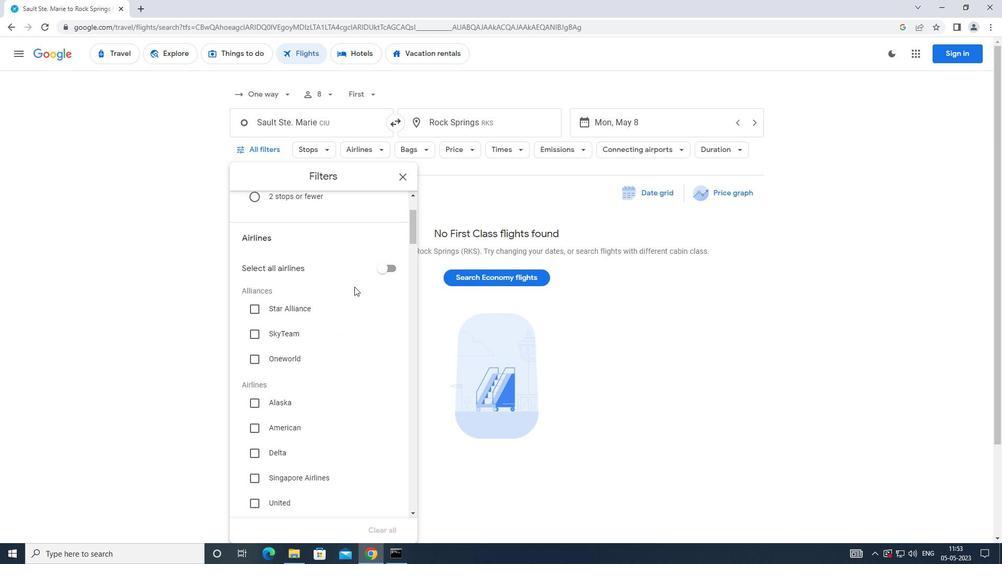 
Action: Mouse moved to (344, 295)
Screenshot: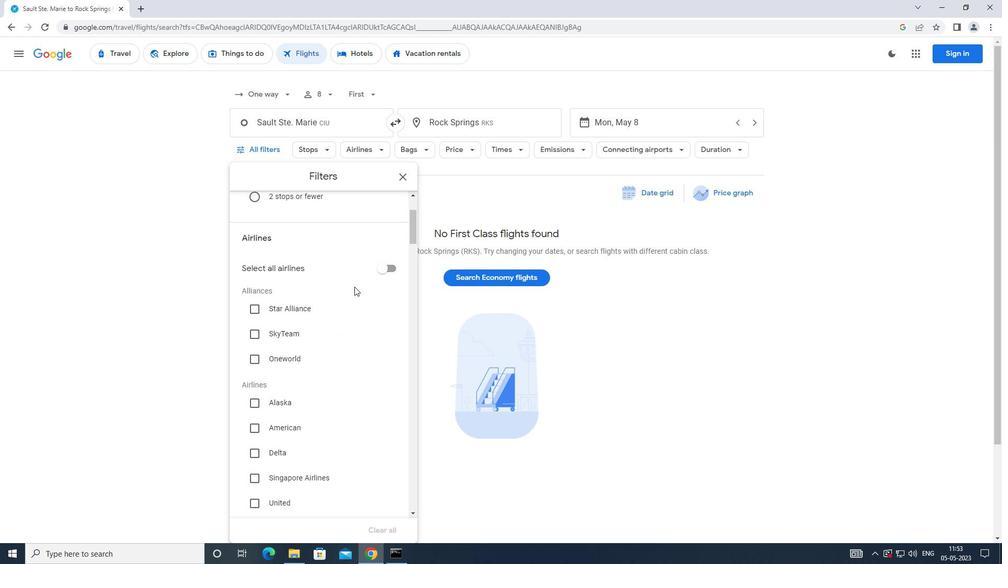 
Action: Mouse scrolled (344, 295) with delta (0, 0)
Screenshot: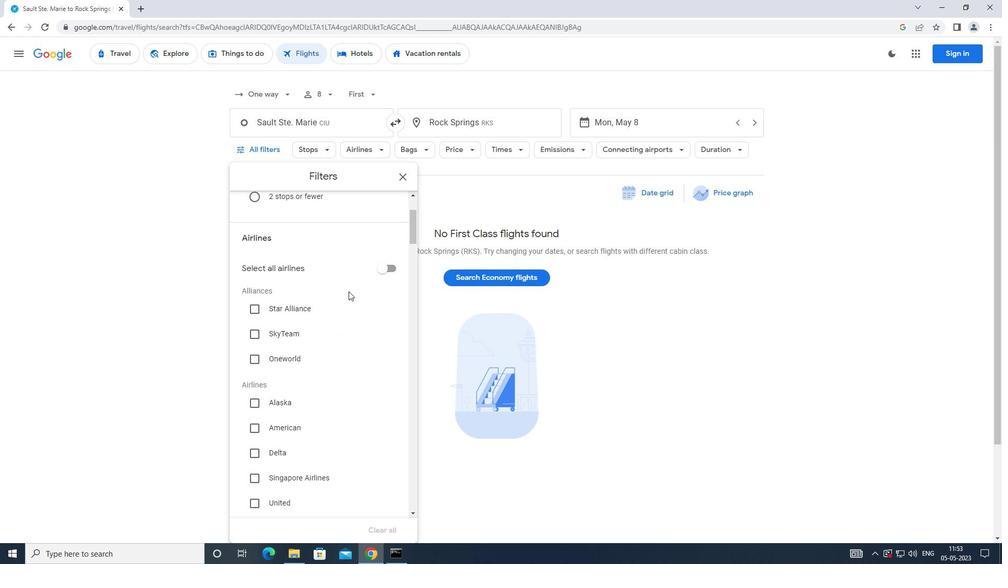 
Action: Mouse moved to (254, 351)
Screenshot: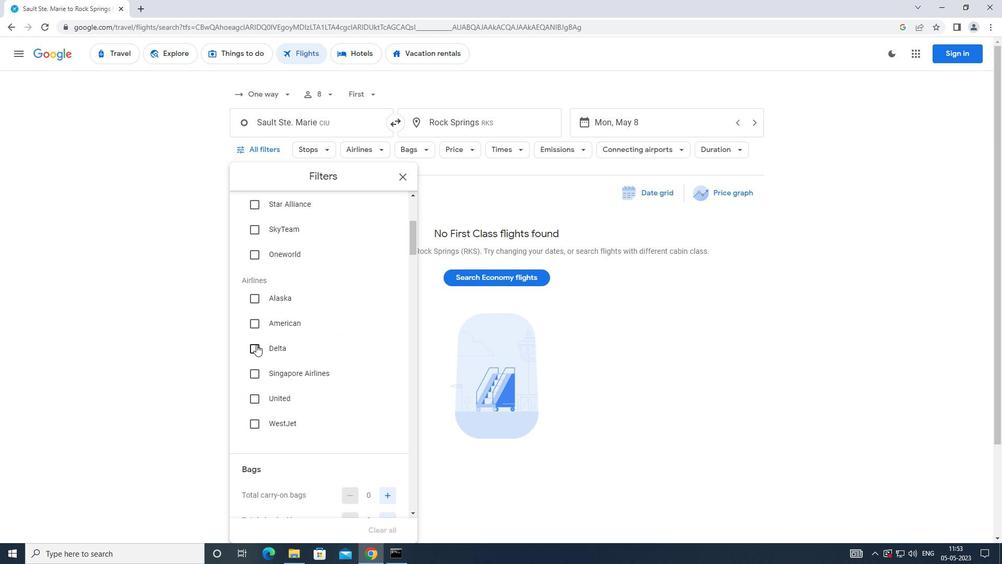 
Action: Mouse pressed left at (254, 351)
Screenshot: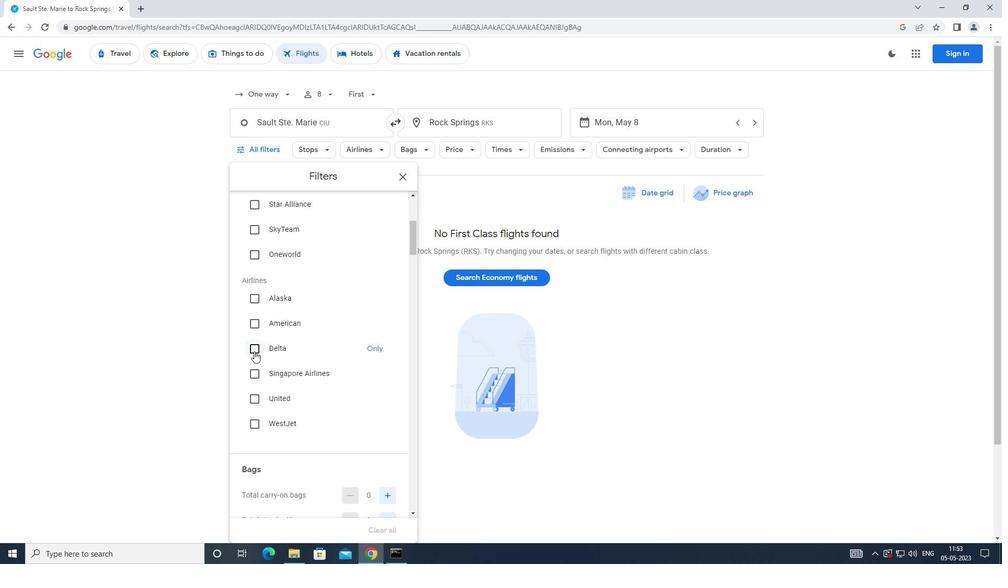 
Action: Mouse moved to (263, 346)
Screenshot: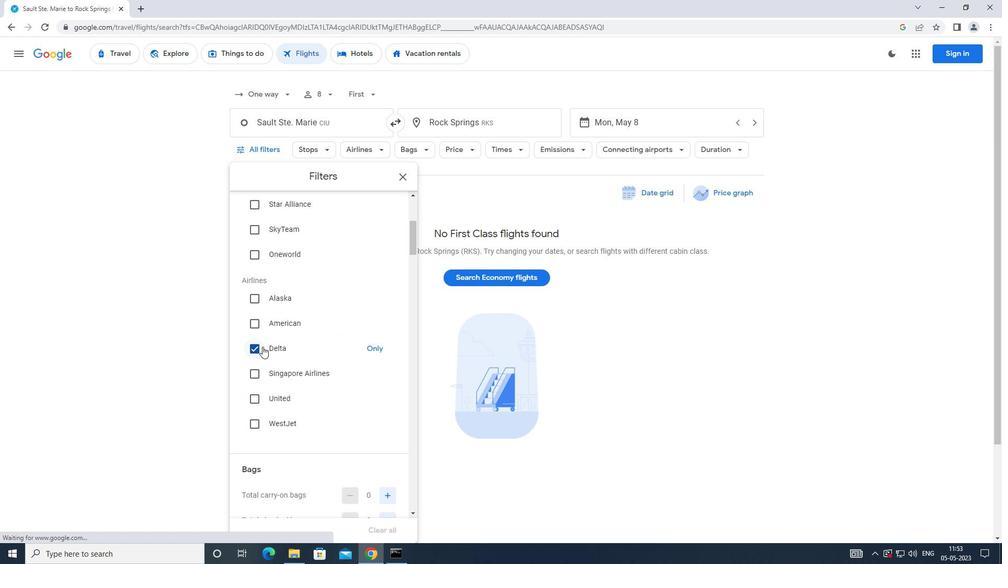 
Action: Mouse scrolled (263, 345) with delta (0, 0)
Screenshot: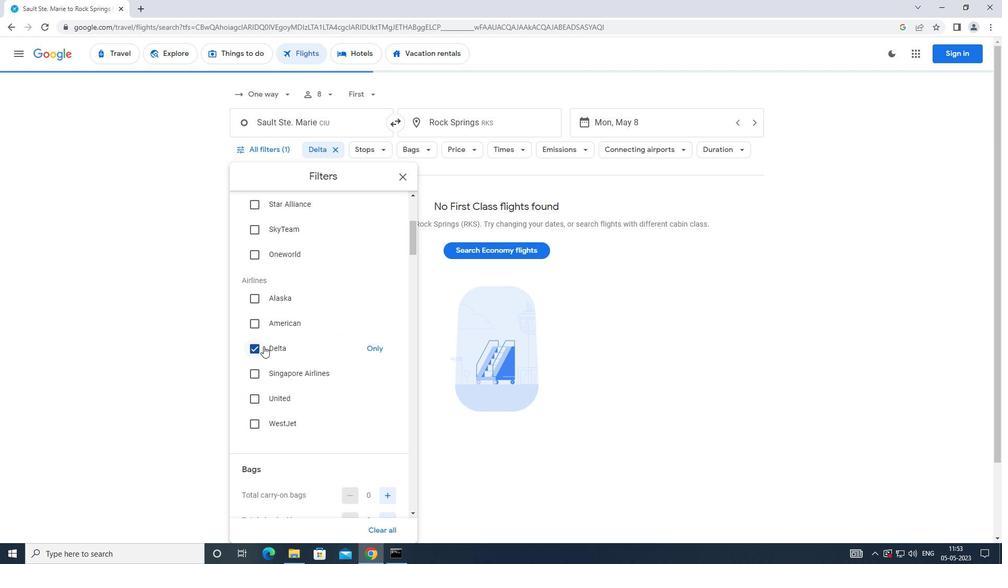 
Action: Mouse scrolled (263, 345) with delta (0, 0)
Screenshot: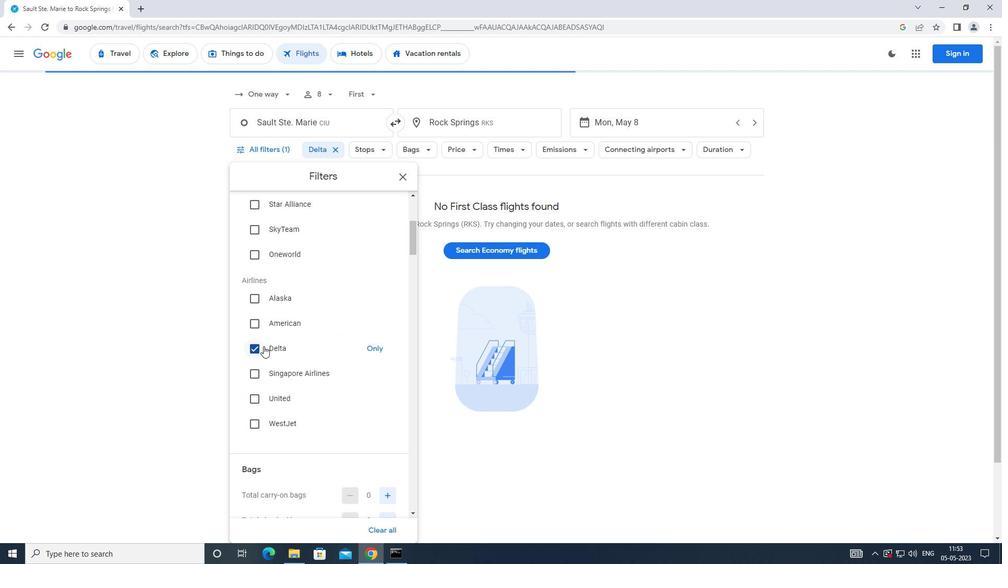 
Action: Mouse moved to (394, 396)
Screenshot: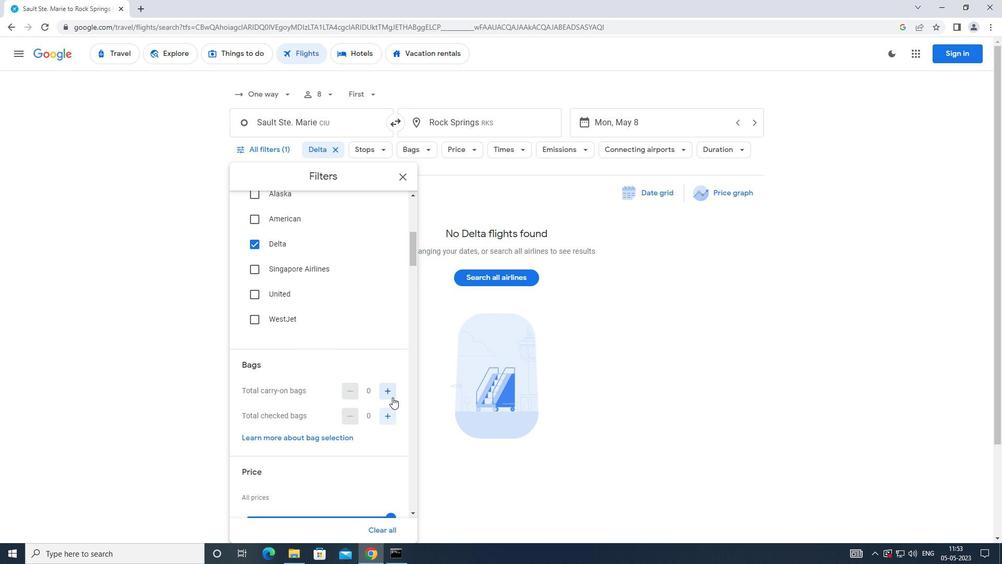 
Action: Mouse pressed left at (394, 396)
Screenshot: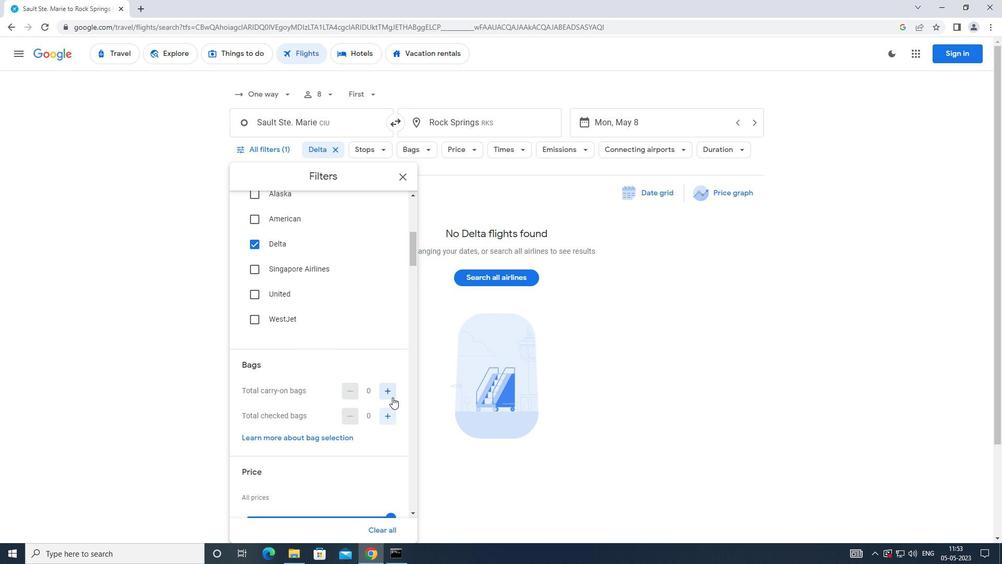 
Action: Mouse moved to (394, 396)
Screenshot: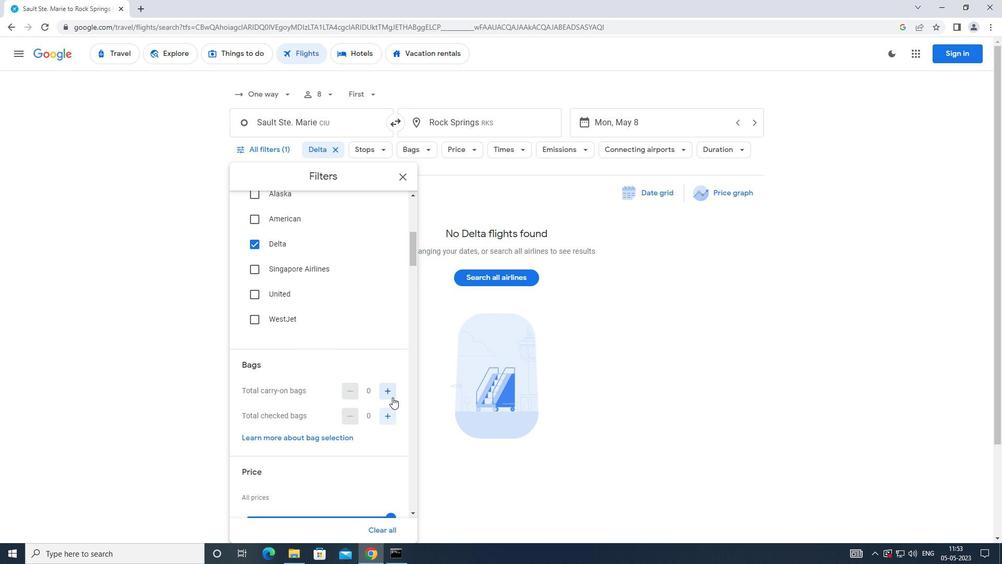 
Action: Mouse pressed left at (394, 396)
Screenshot: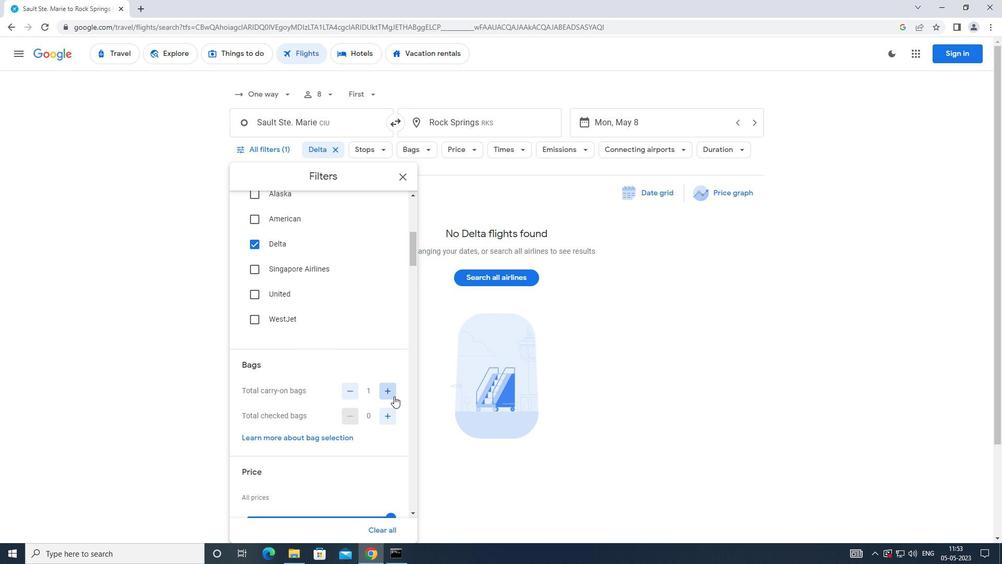
Action: Mouse moved to (389, 417)
Screenshot: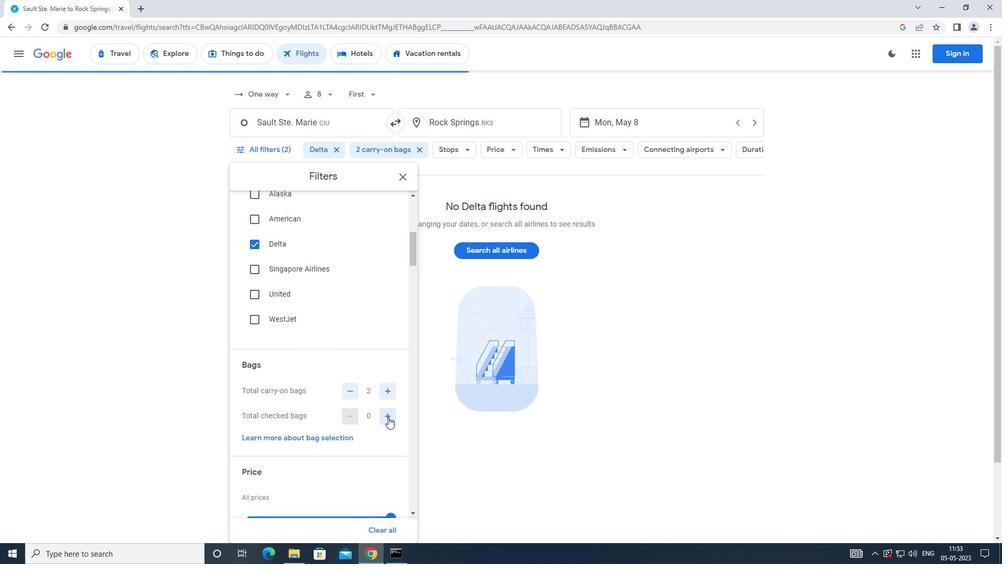 
Action: Mouse pressed left at (389, 417)
Screenshot: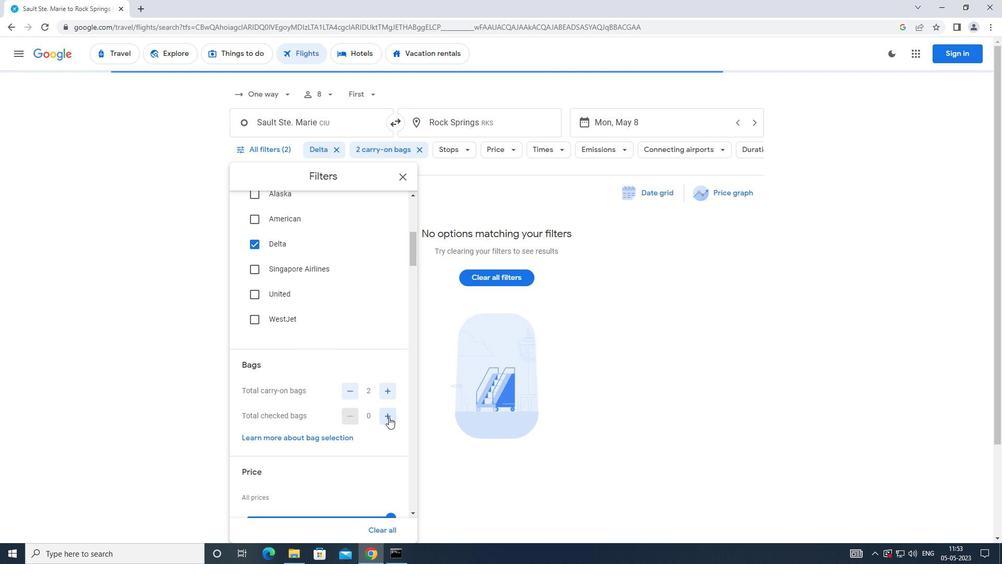 
Action: Mouse moved to (389, 416)
Screenshot: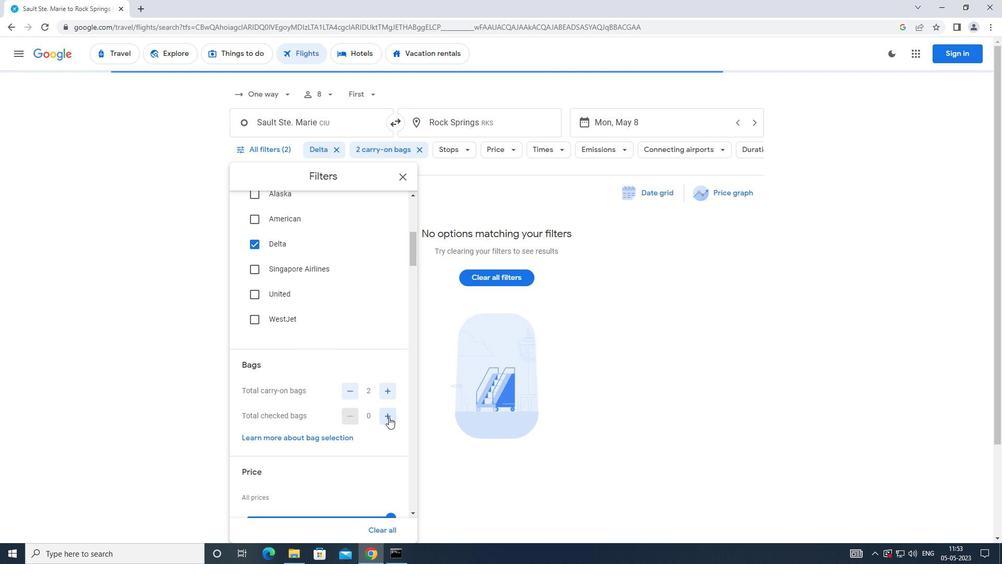 
Action: Mouse pressed left at (389, 416)
Screenshot: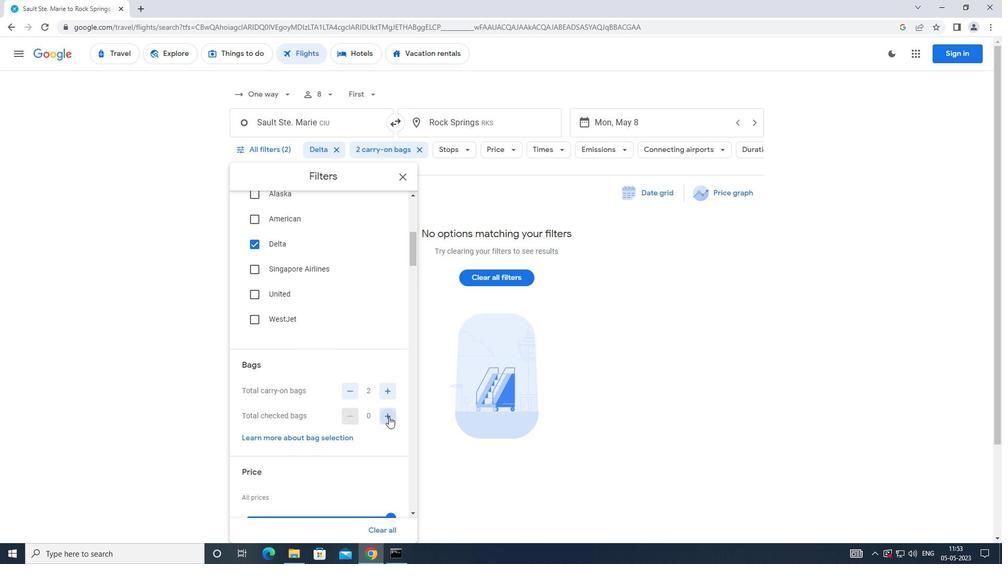
Action: Mouse pressed left at (389, 416)
Screenshot: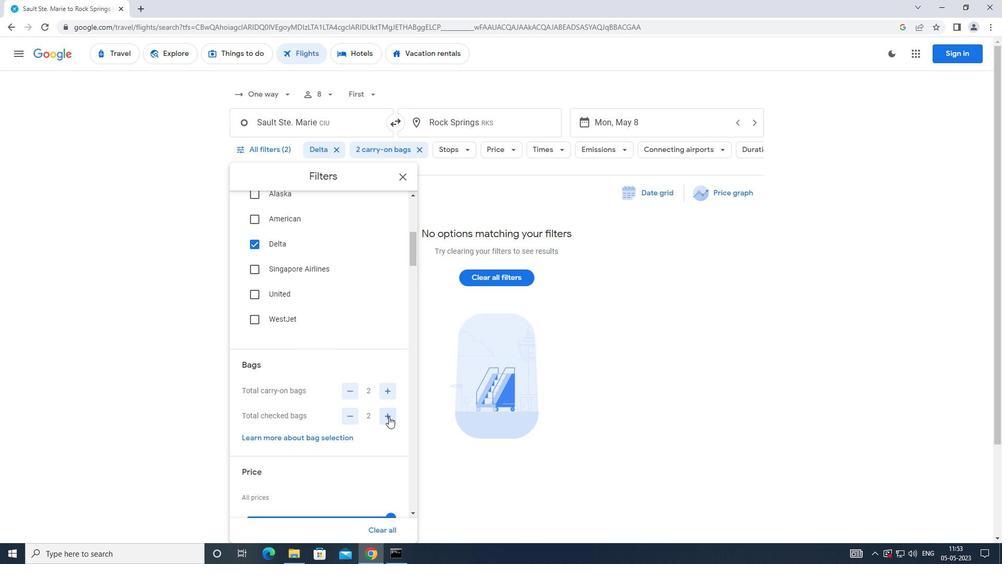 
Action: Mouse moved to (389, 416)
Screenshot: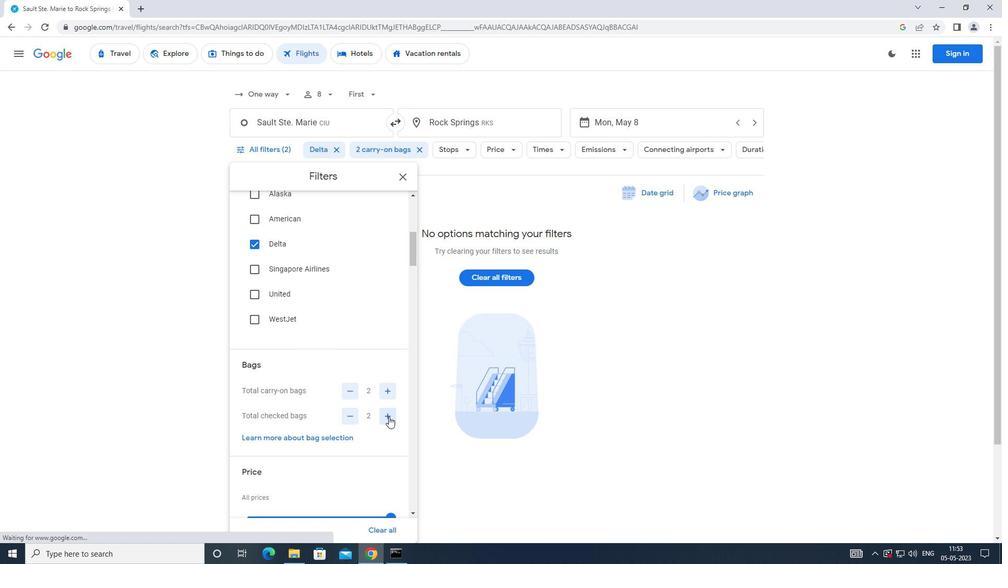 
Action: Mouse pressed left at (389, 416)
Screenshot: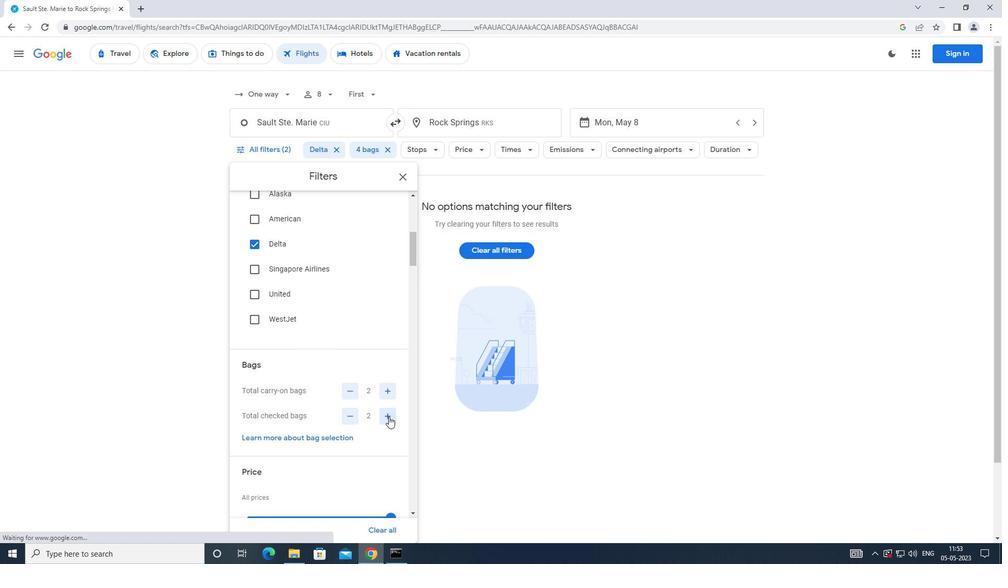 
Action: Mouse moved to (389, 415)
Screenshot: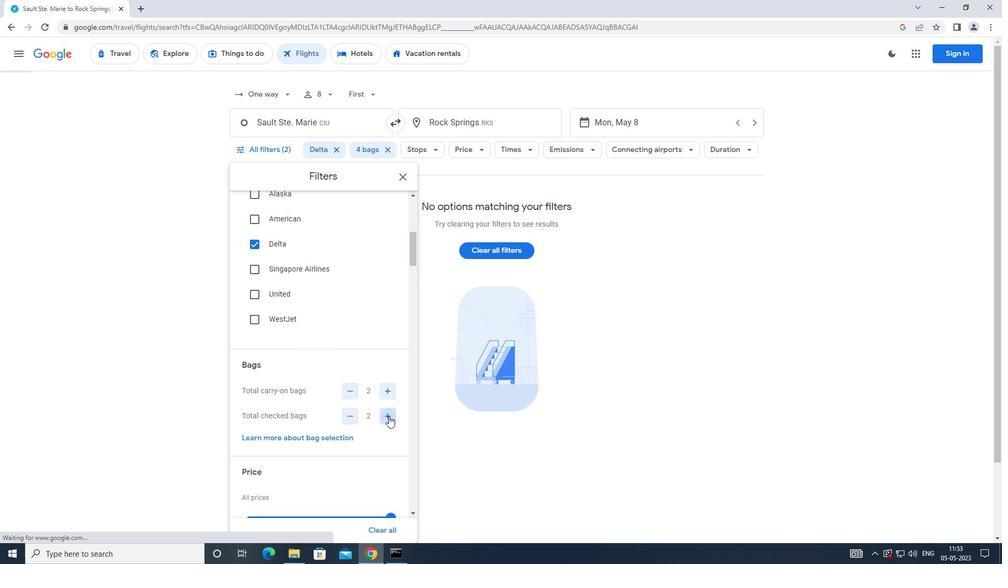 
Action: Mouse pressed left at (389, 415)
Screenshot: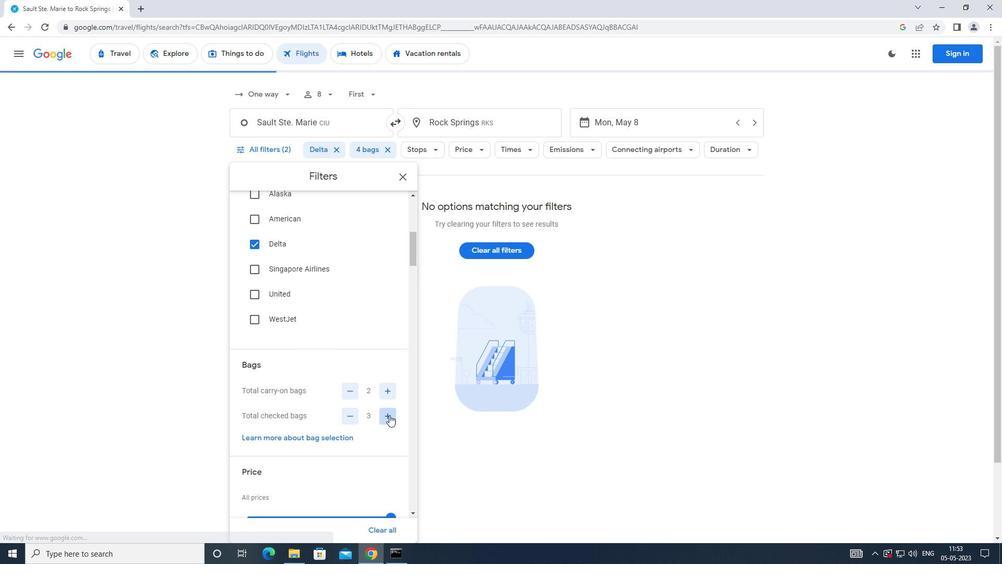 
Action: Mouse moved to (380, 415)
Screenshot: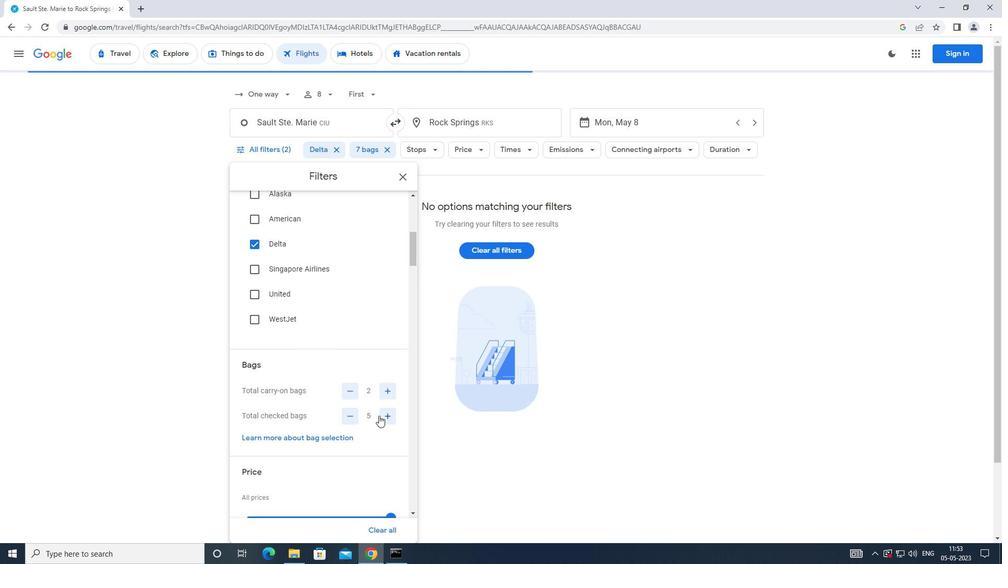 
Action: Mouse pressed left at (380, 415)
Screenshot: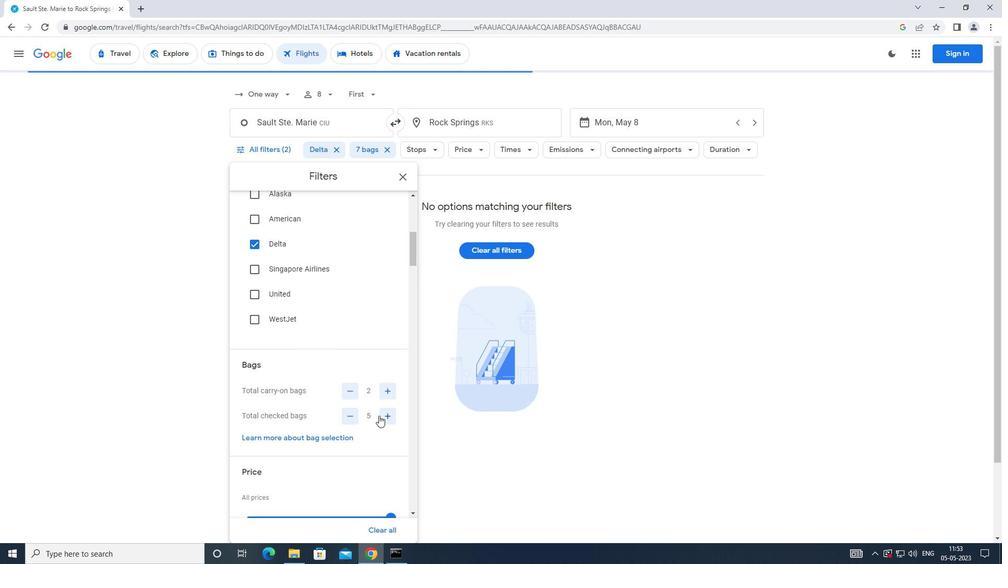 
Action: Mouse moved to (371, 394)
Screenshot: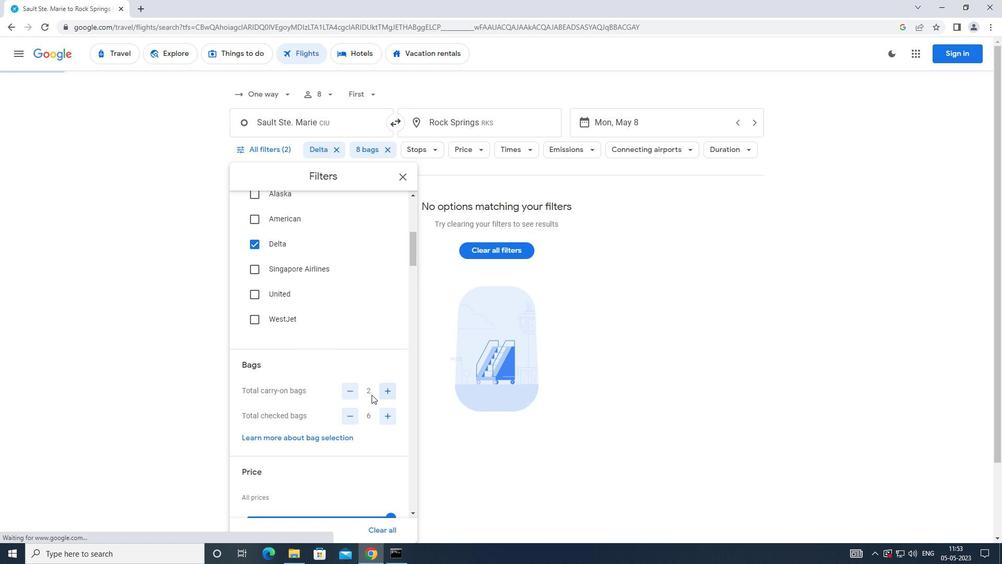 
Action: Mouse scrolled (371, 393) with delta (0, 0)
Screenshot: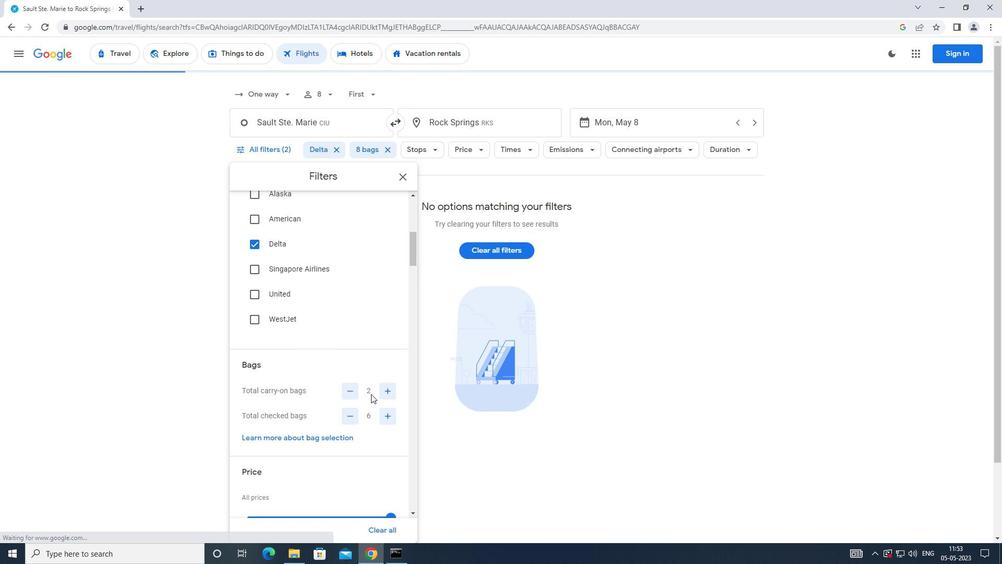
Action: Mouse scrolled (371, 393) with delta (0, 0)
Screenshot: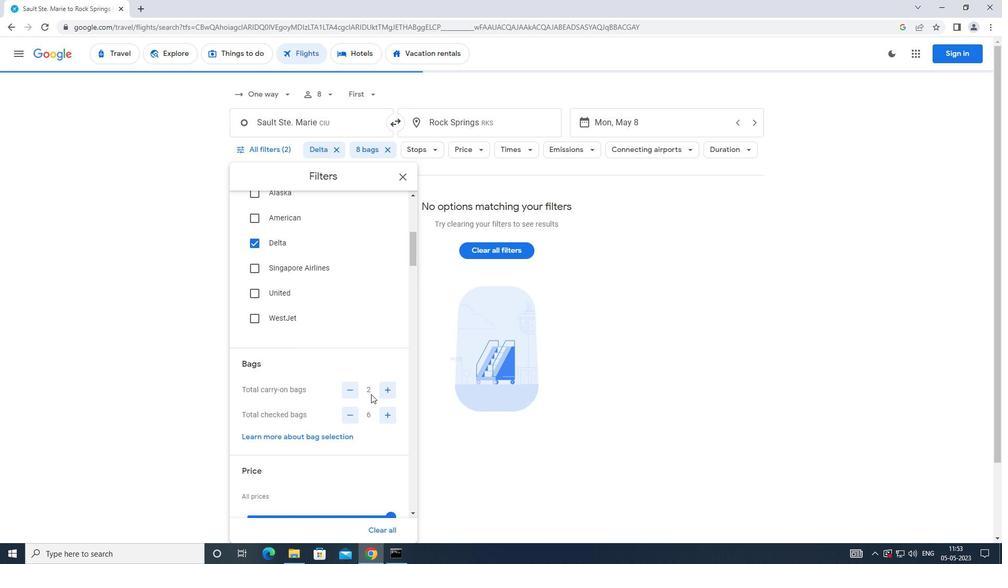 
Action: Mouse moved to (392, 414)
Screenshot: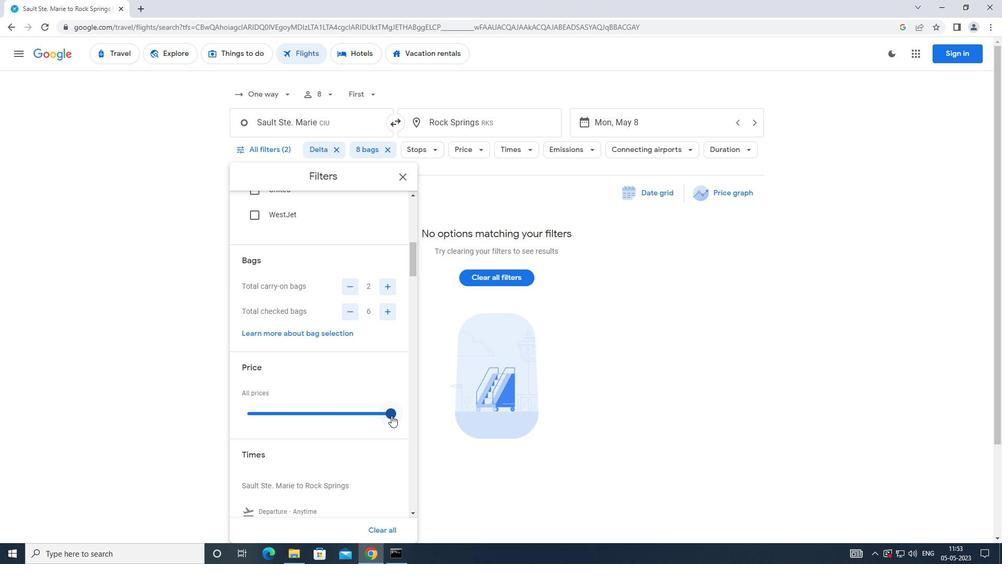 
Action: Mouse pressed left at (392, 414)
Screenshot: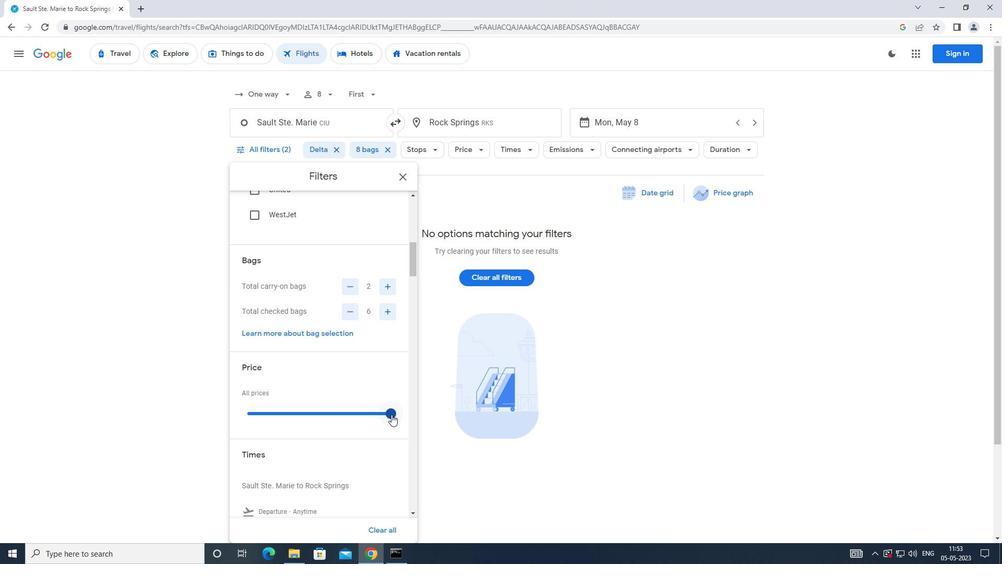
Action: Mouse moved to (353, 400)
Screenshot: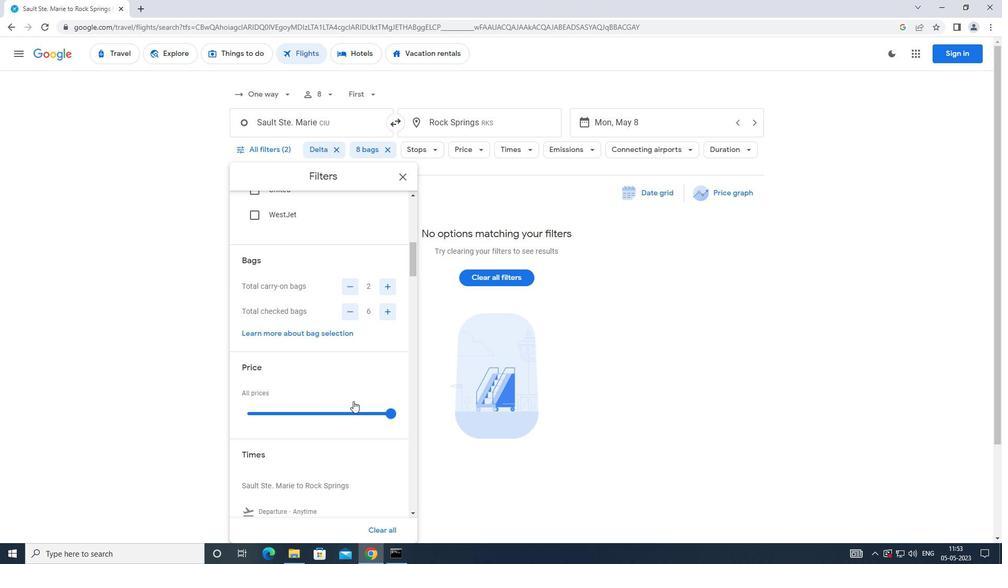 
Action: Mouse scrolled (353, 400) with delta (0, 0)
Screenshot: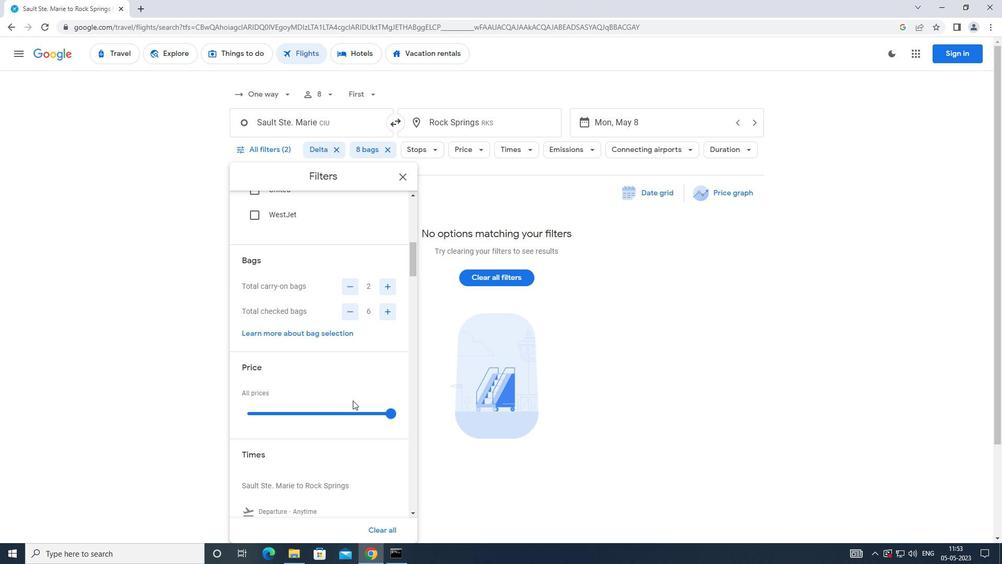 
Action: Mouse scrolled (353, 400) with delta (0, 0)
Screenshot: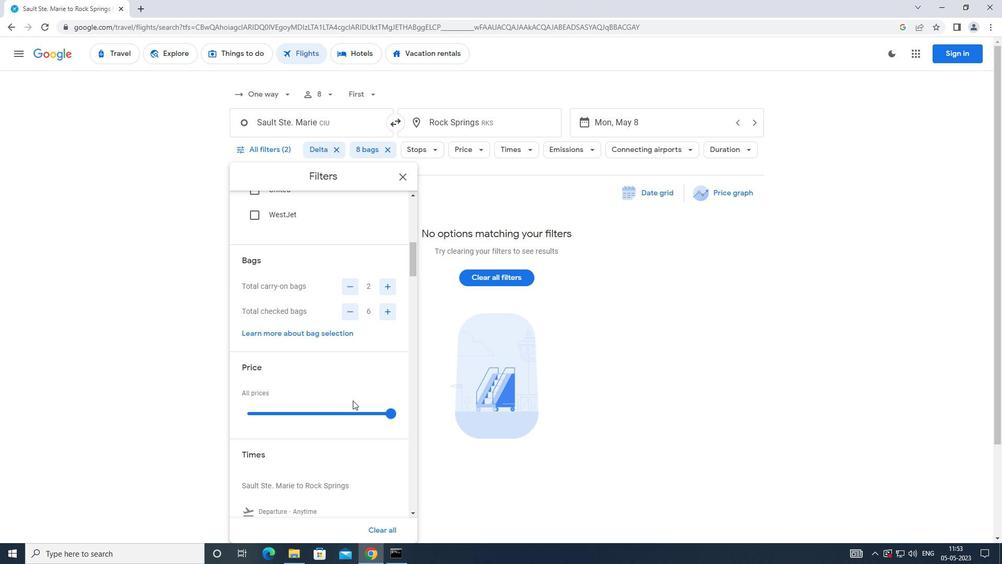 
Action: Mouse moved to (251, 425)
Screenshot: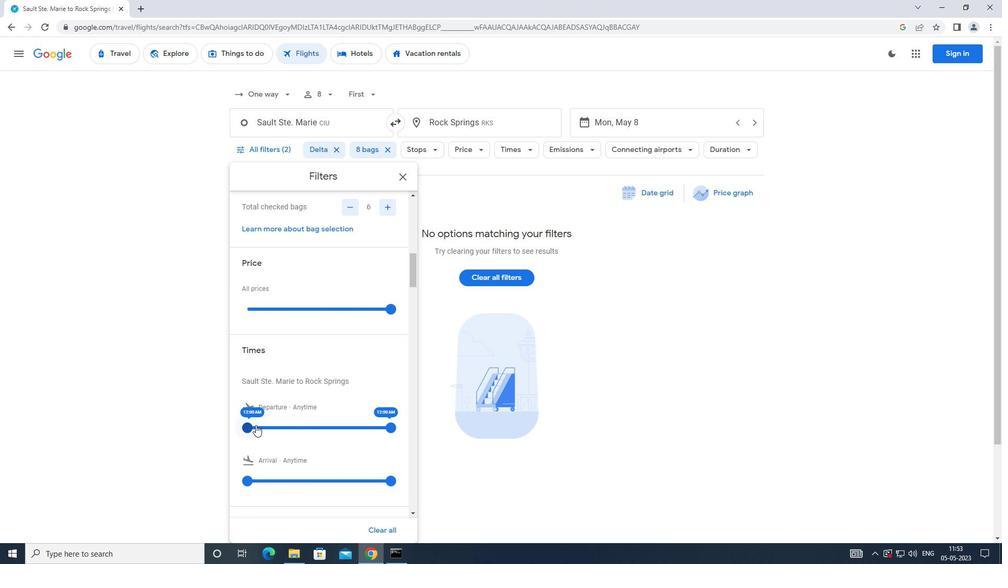 
Action: Mouse pressed left at (251, 425)
Screenshot: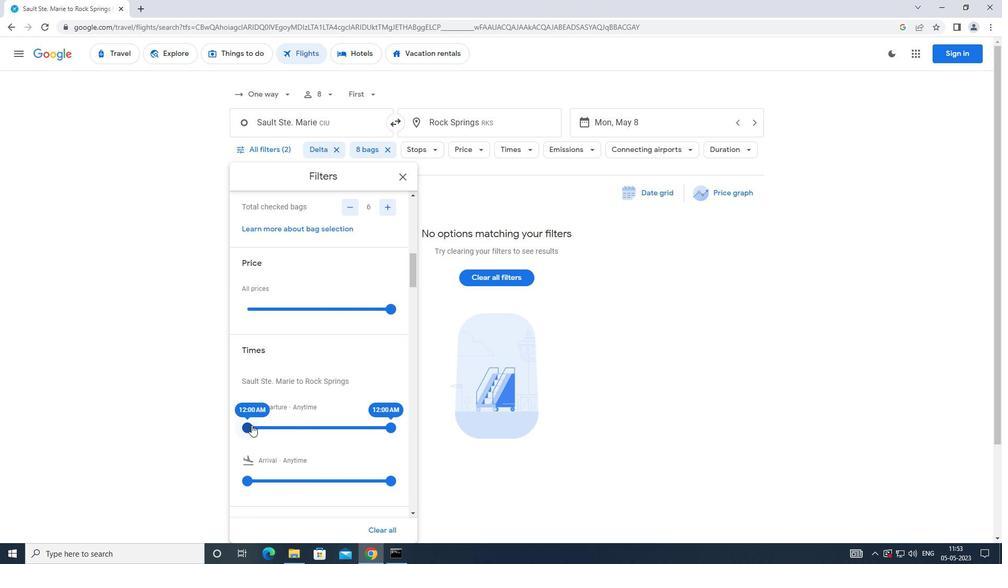 
Action: Mouse moved to (391, 429)
Screenshot: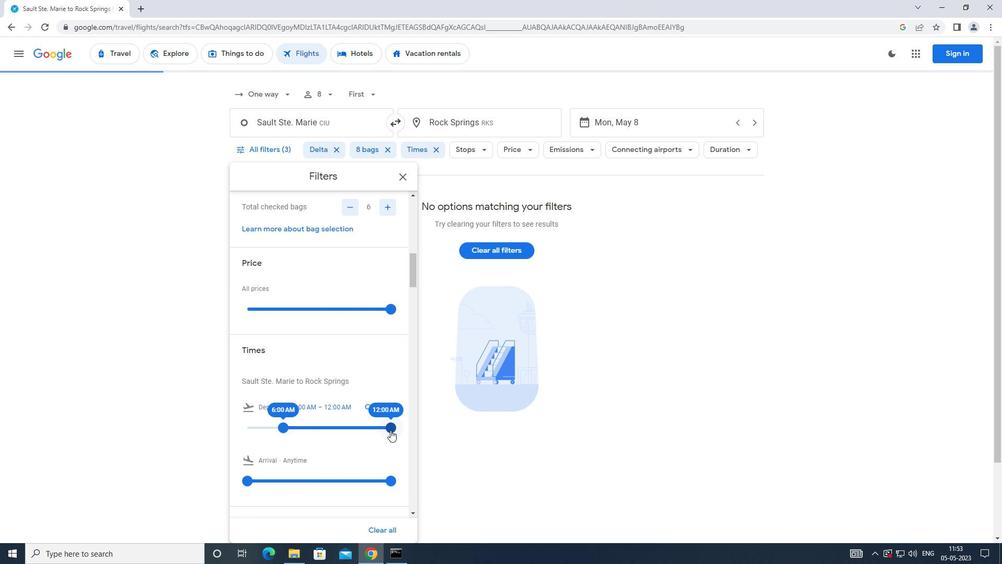 
Action: Mouse pressed left at (391, 429)
Screenshot: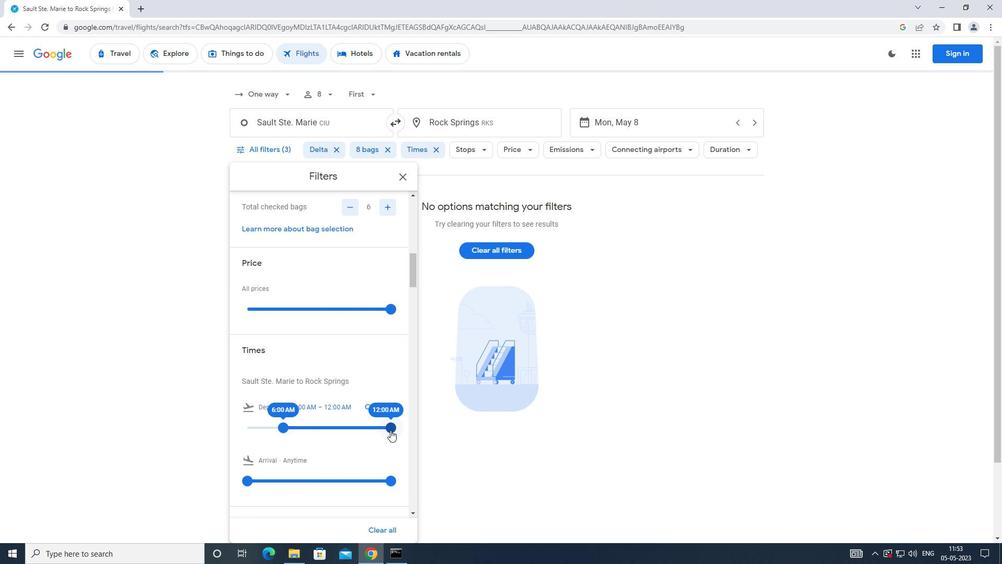 
Action: Mouse moved to (285, 420)
Screenshot: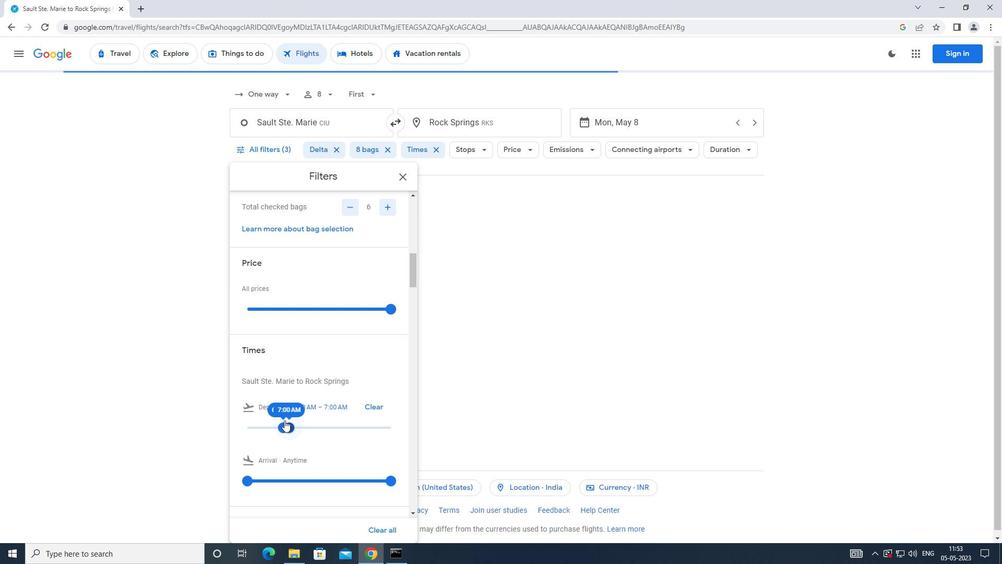 
